 Task: Look for products in the category "Spaghetti" from Sprouts only.
Action: Mouse moved to (358, 178)
Screenshot: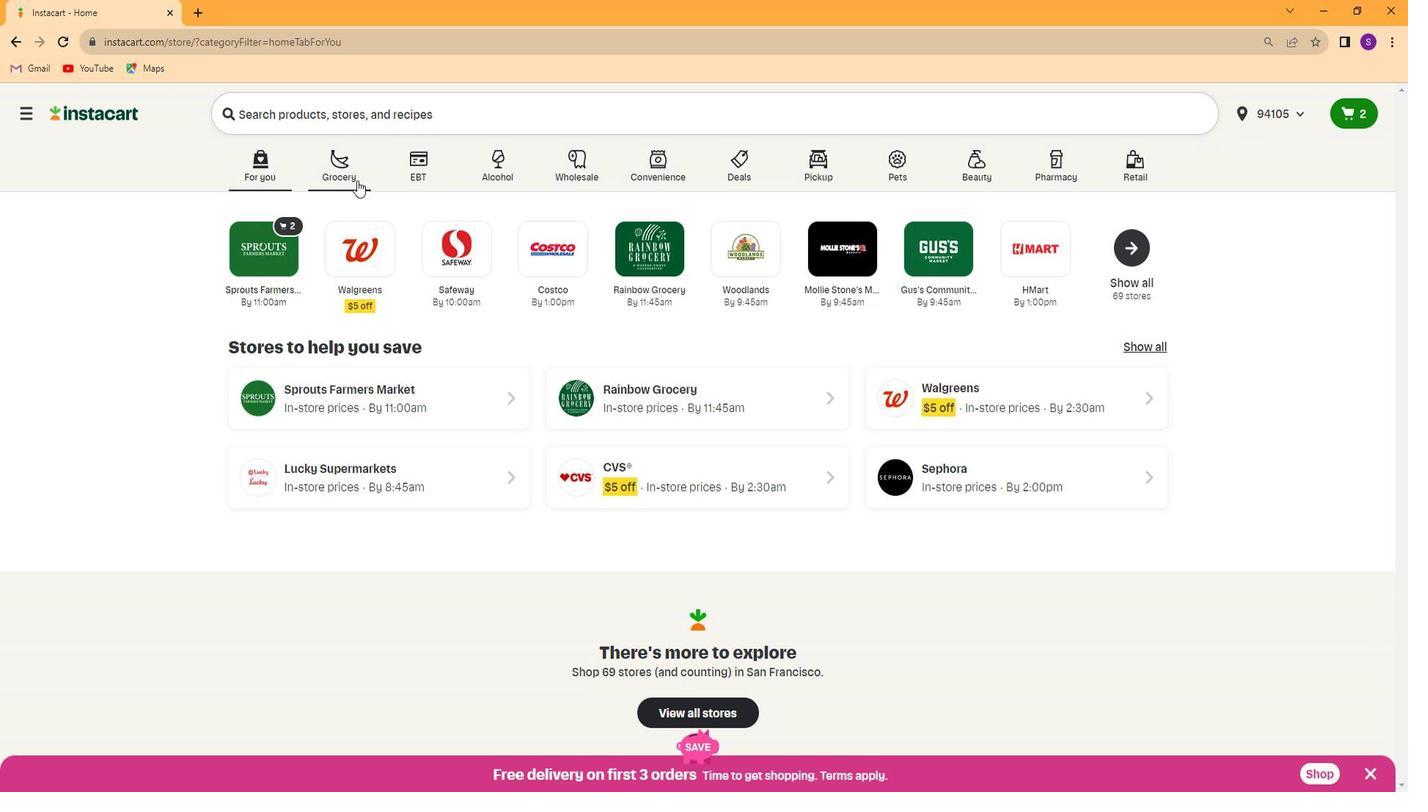 
Action: Mouse pressed left at (358, 178)
Screenshot: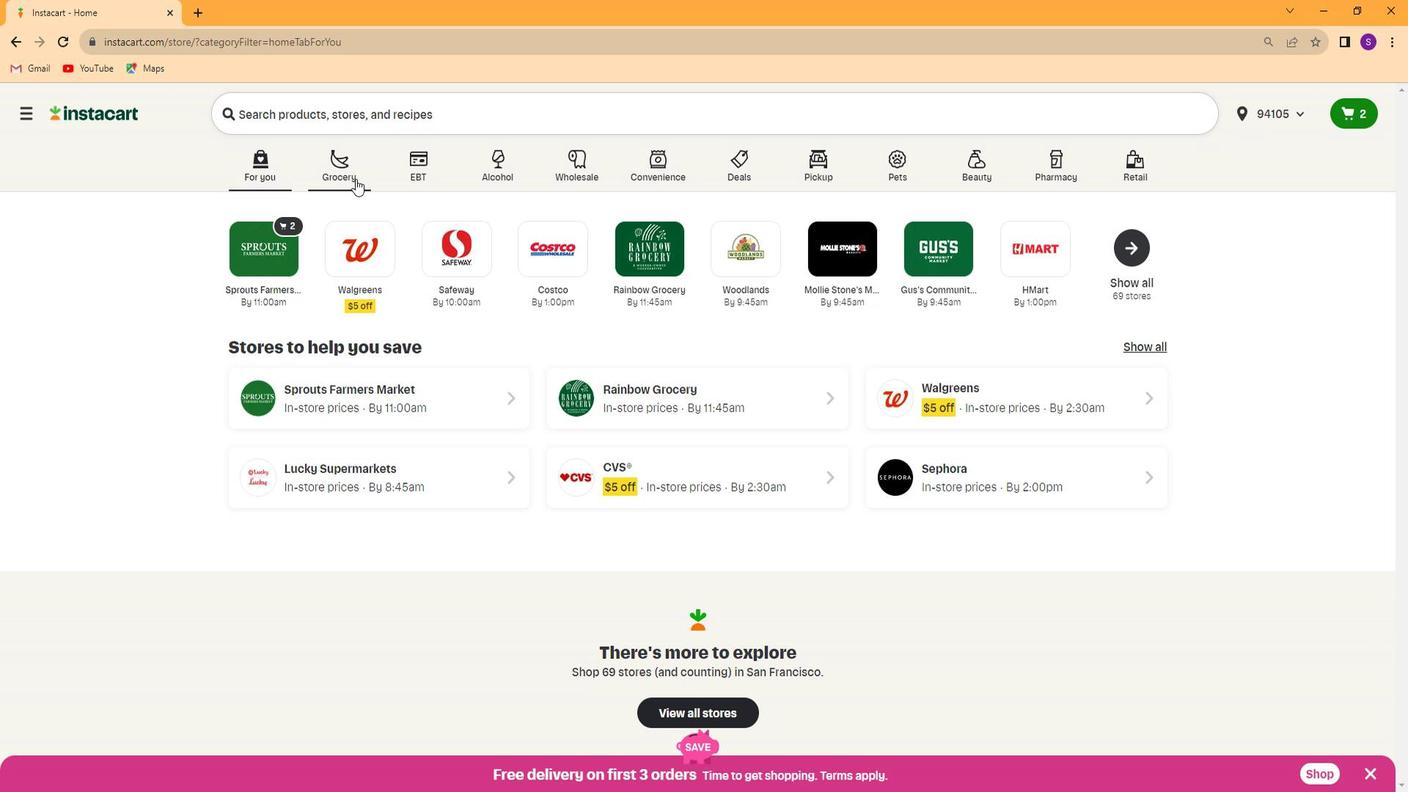 
Action: Mouse moved to (404, 245)
Screenshot: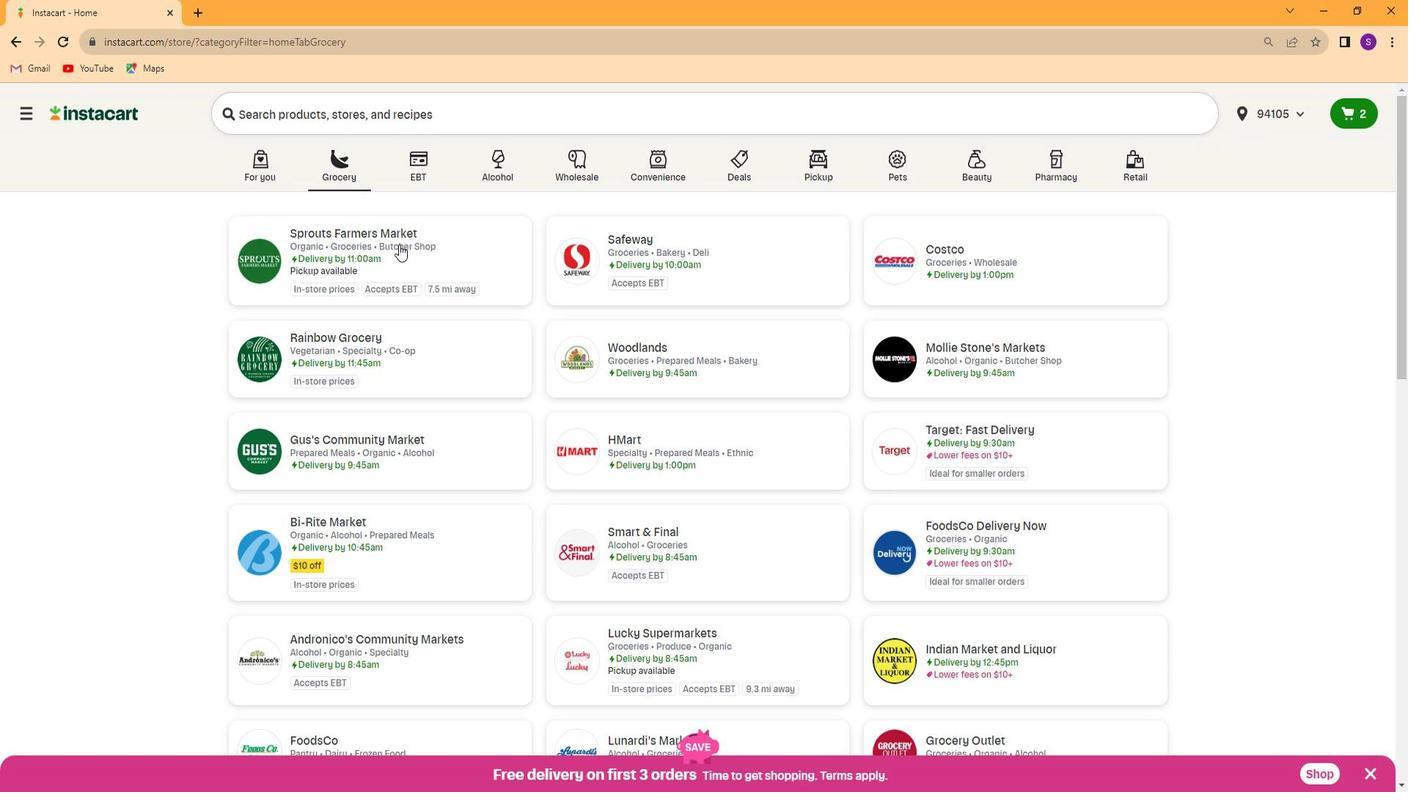
Action: Mouse pressed left at (404, 245)
Screenshot: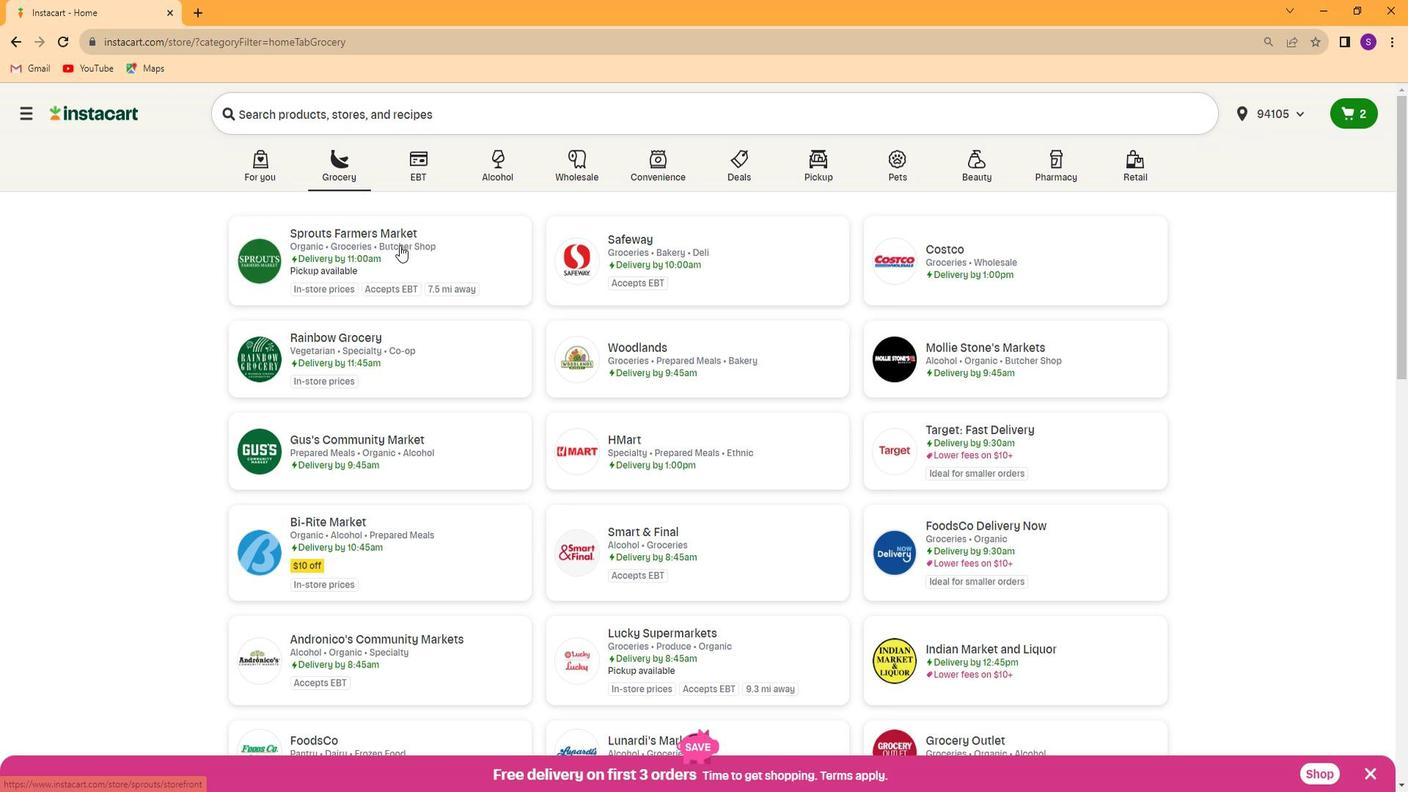 
Action: Mouse moved to (115, 512)
Screenshot: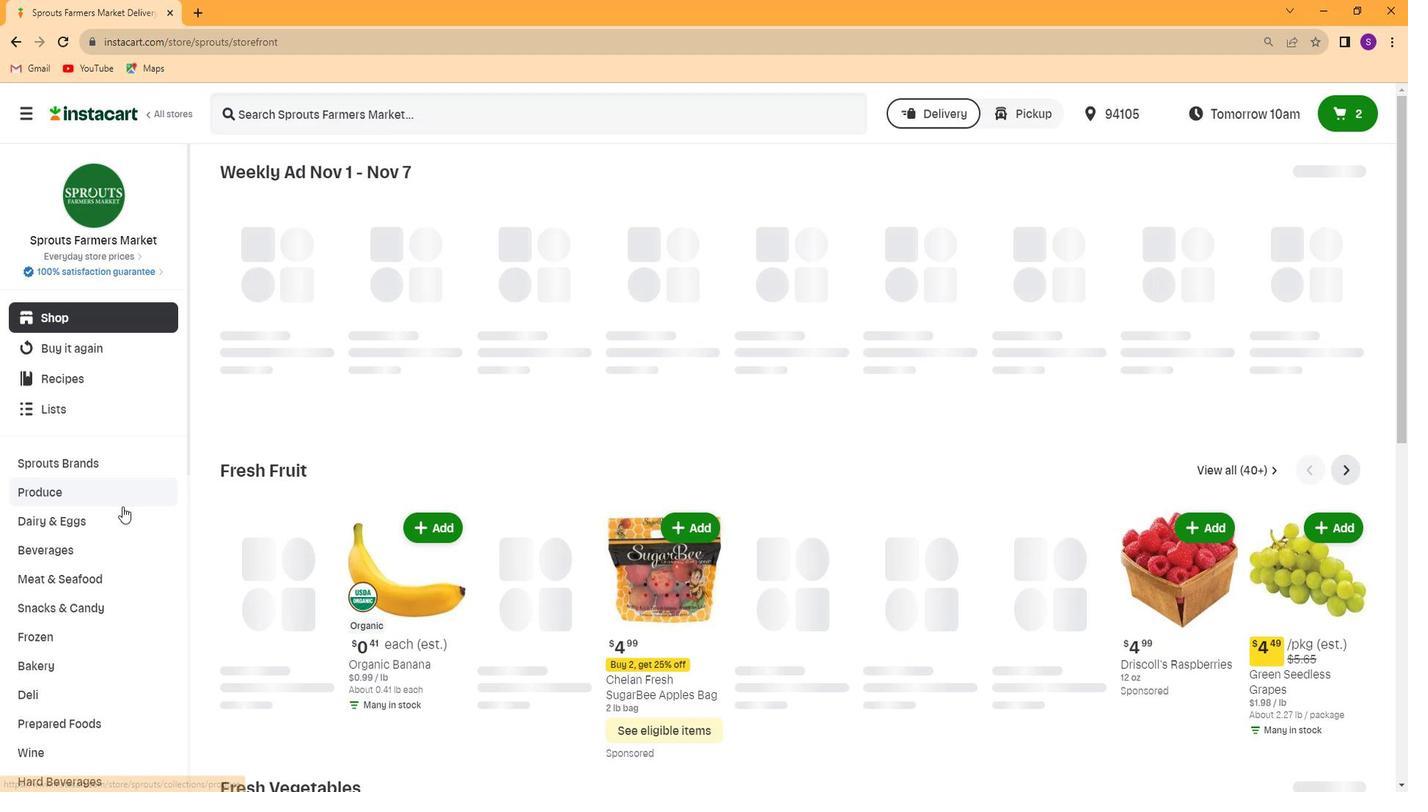 
Action: Mouse scrolled (115, 511) with delta (0, 0)
Screenshot: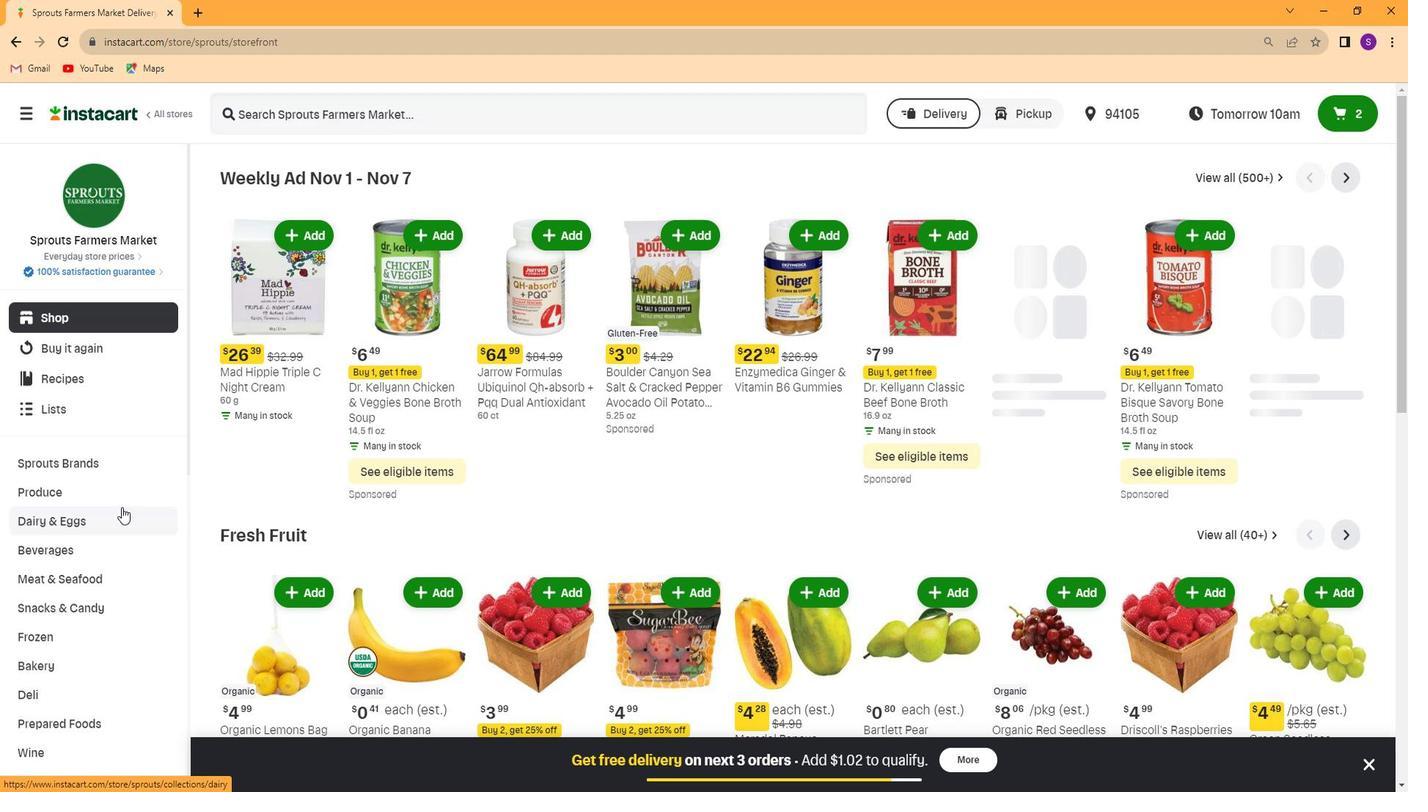 
Action: Mouse scrolled (115, 511) with delta (0, 0)
Screenshot: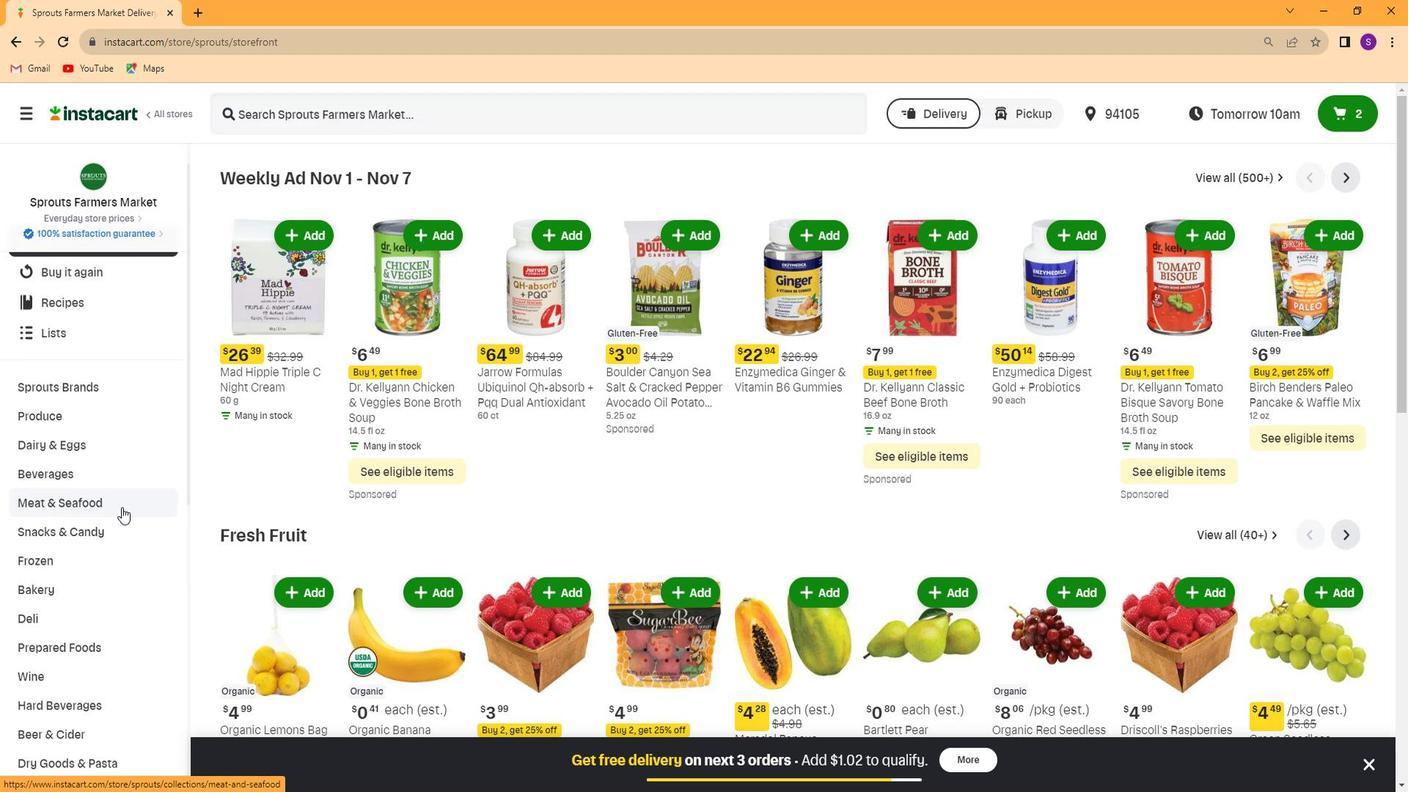 
Action: Mouse moved to (112, 688)
Screenshot: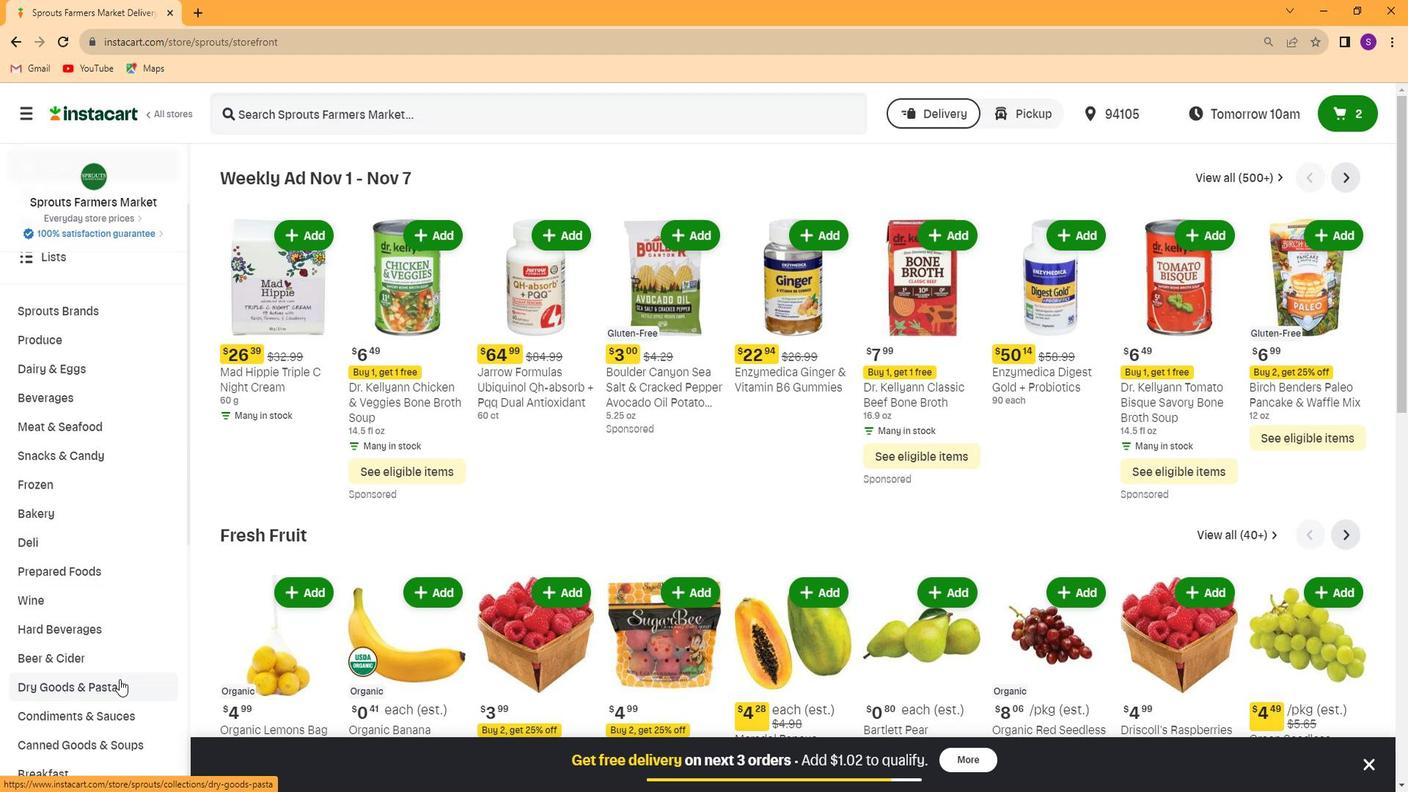 
Action: Mouse pressed left at (112, 688)
Screenshot: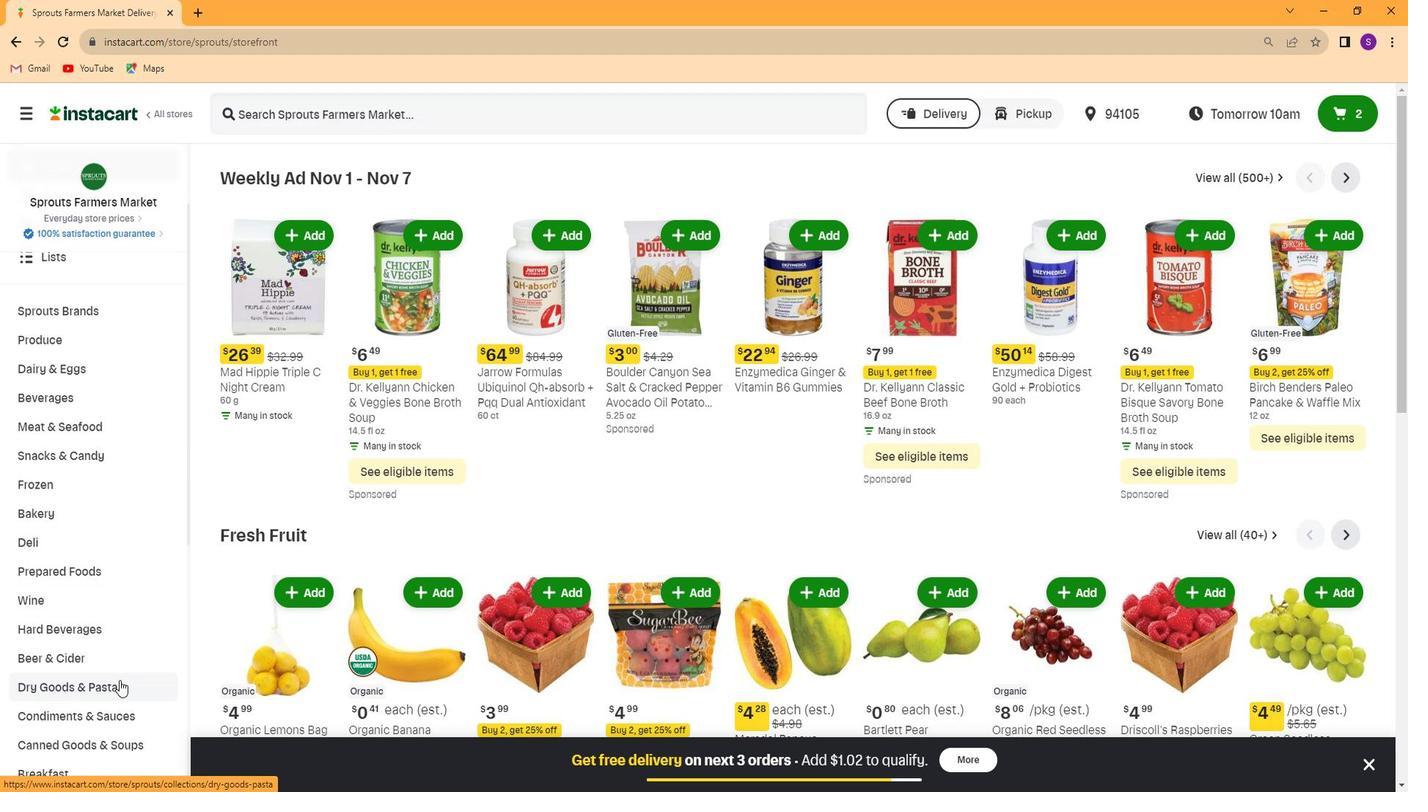 
Action: Mouse moved to (485, 410)
Screenshot: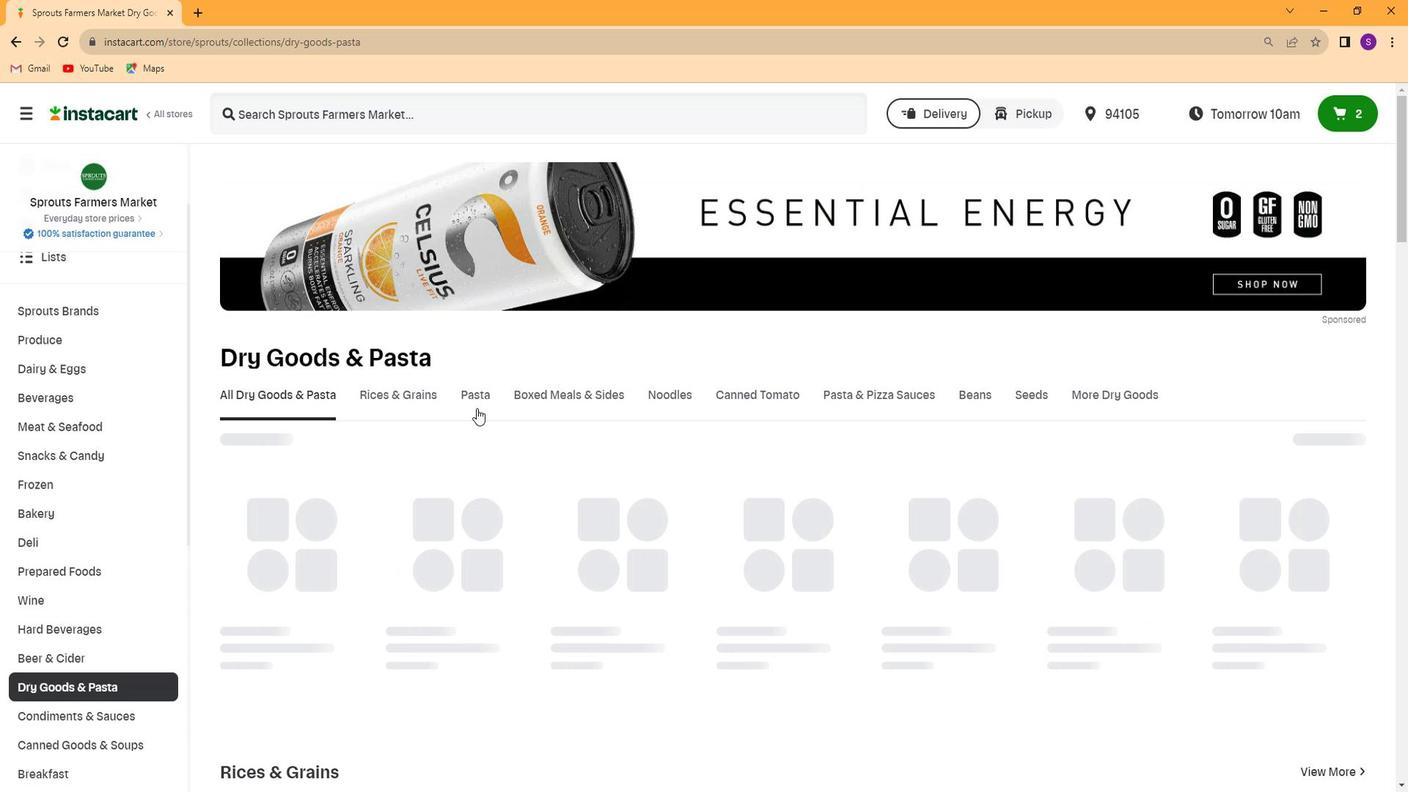 
Action: Mouse pressed left at (485, 410)
Screenshot: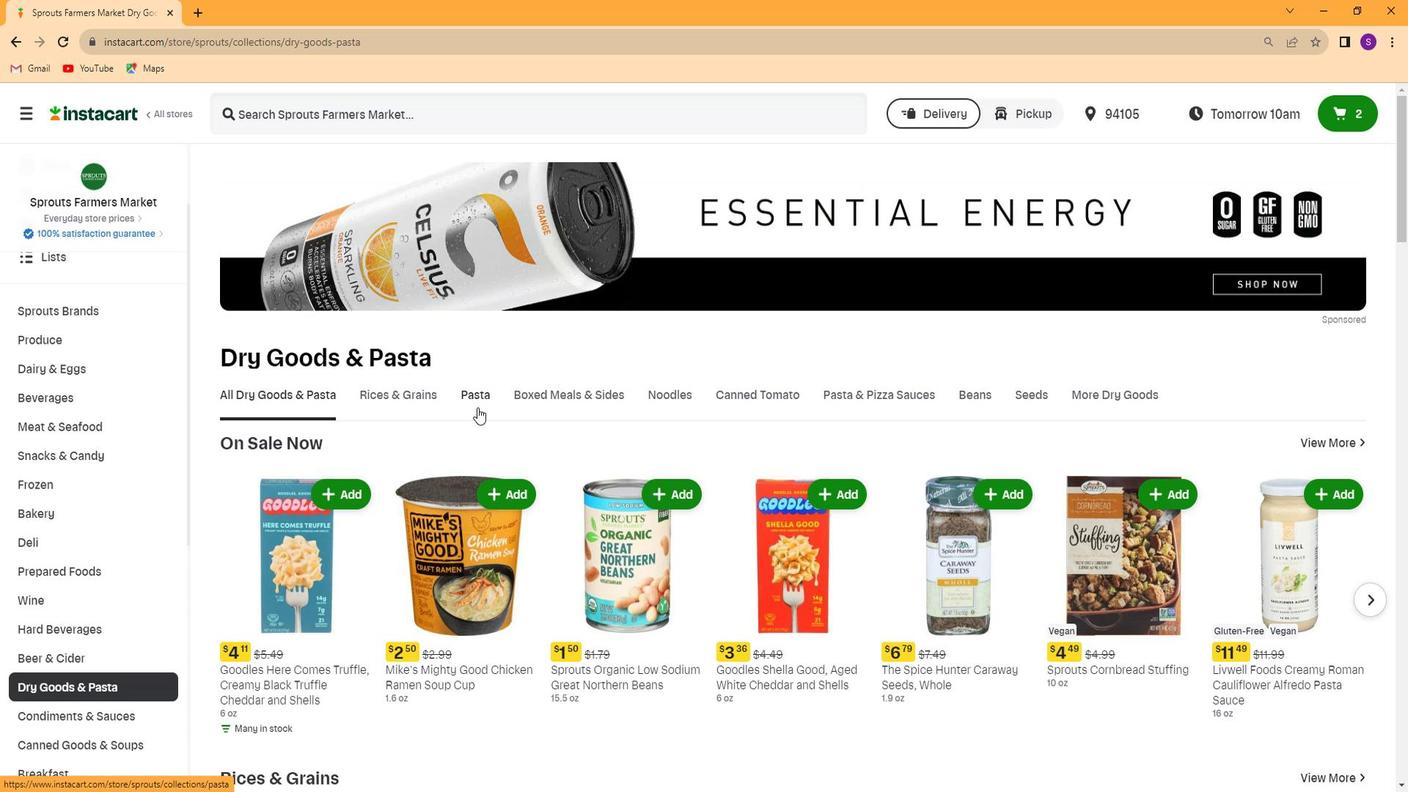 
Action: Mouse moved to (349, 462)
Screenshot: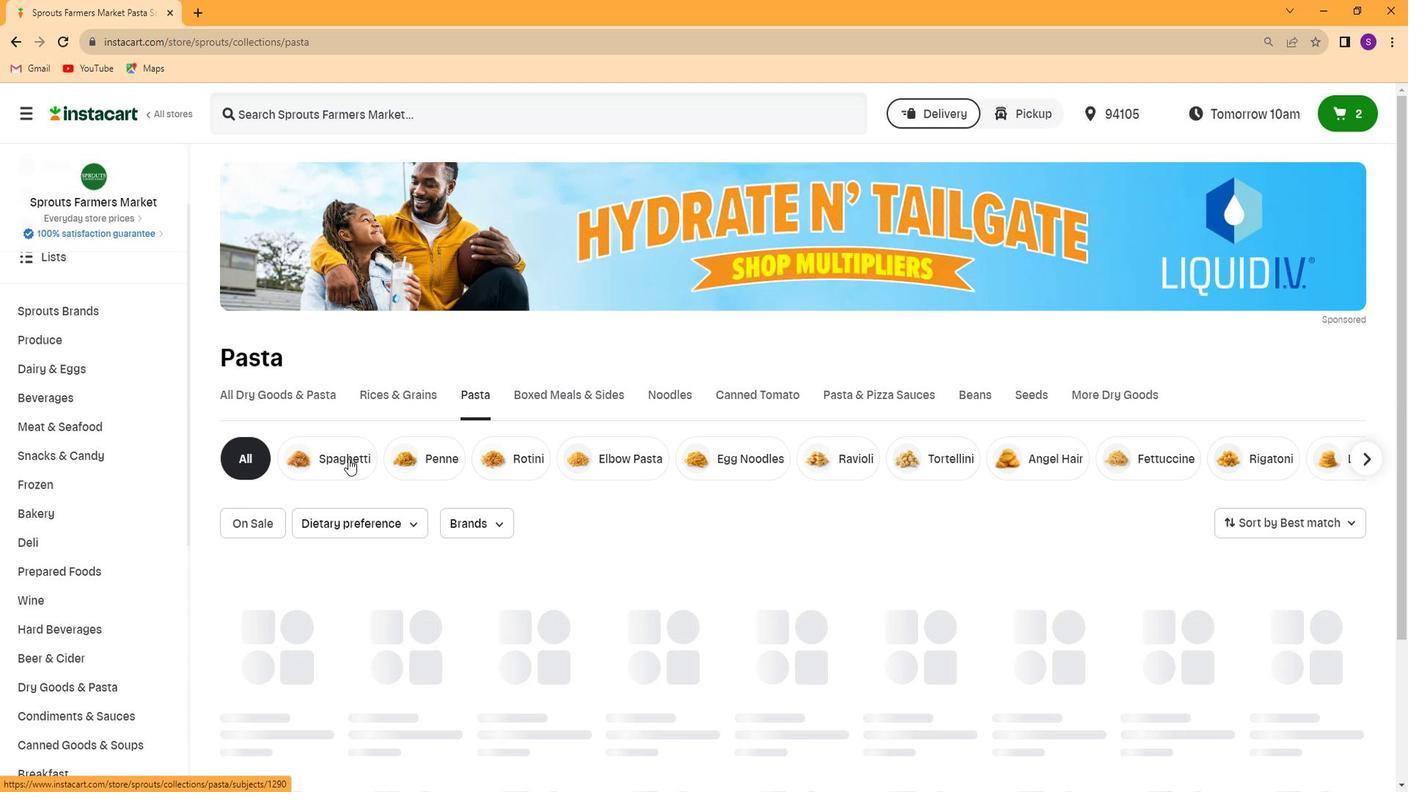
Action: Mouse pressed left at (349, 462)
Screenshot: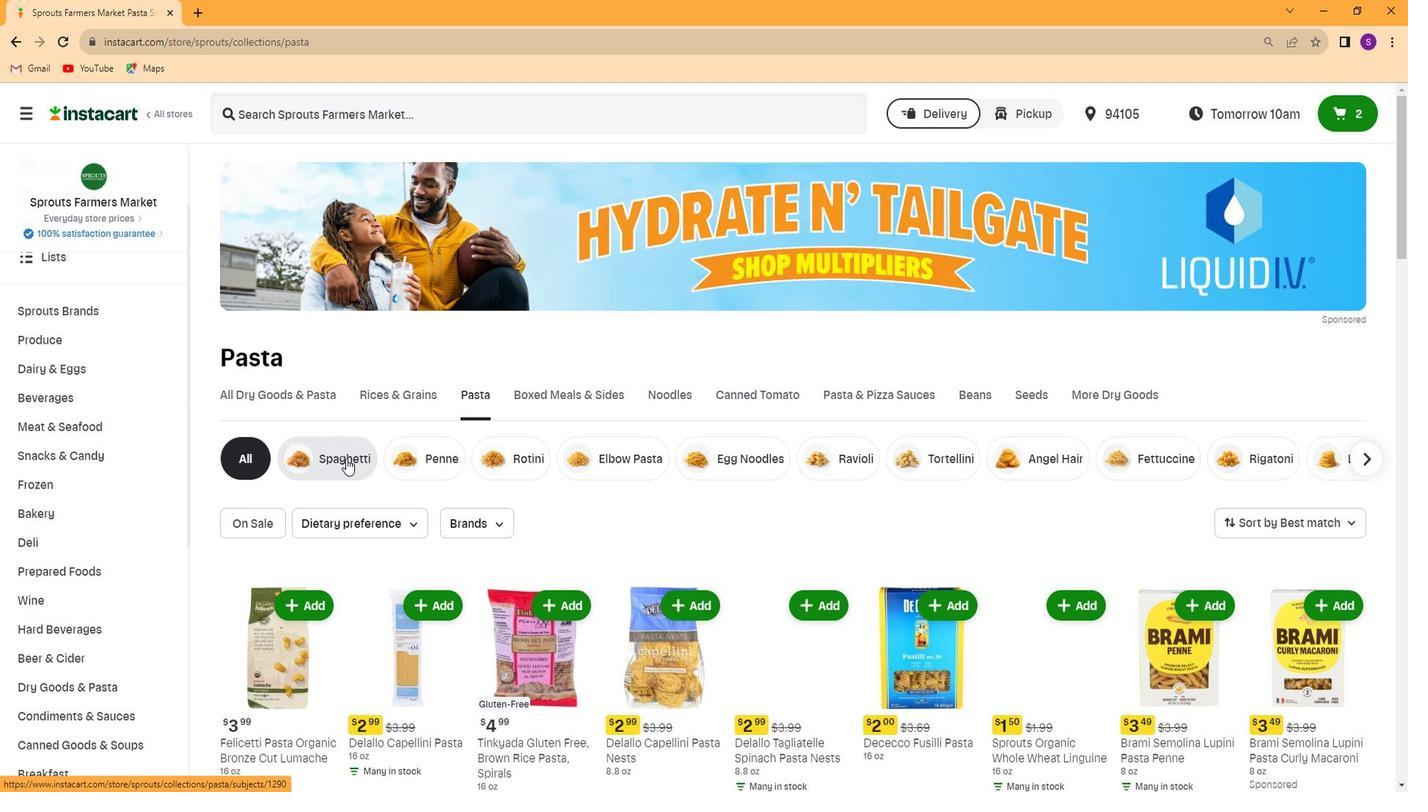 
Action: Mouse moved to (499, 530)
Screenshot: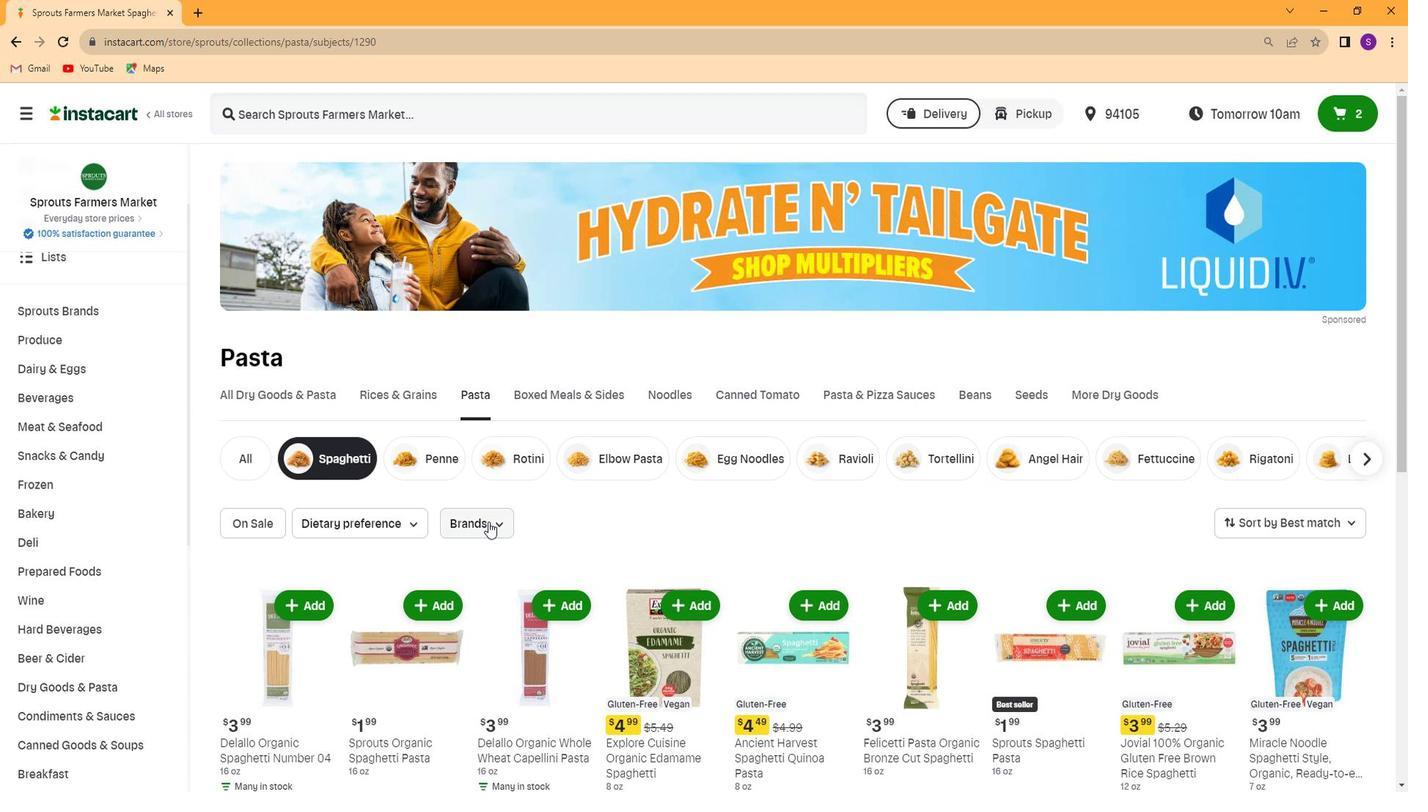 
Action: Mouse pressed left at (499, 530)
Screenshot: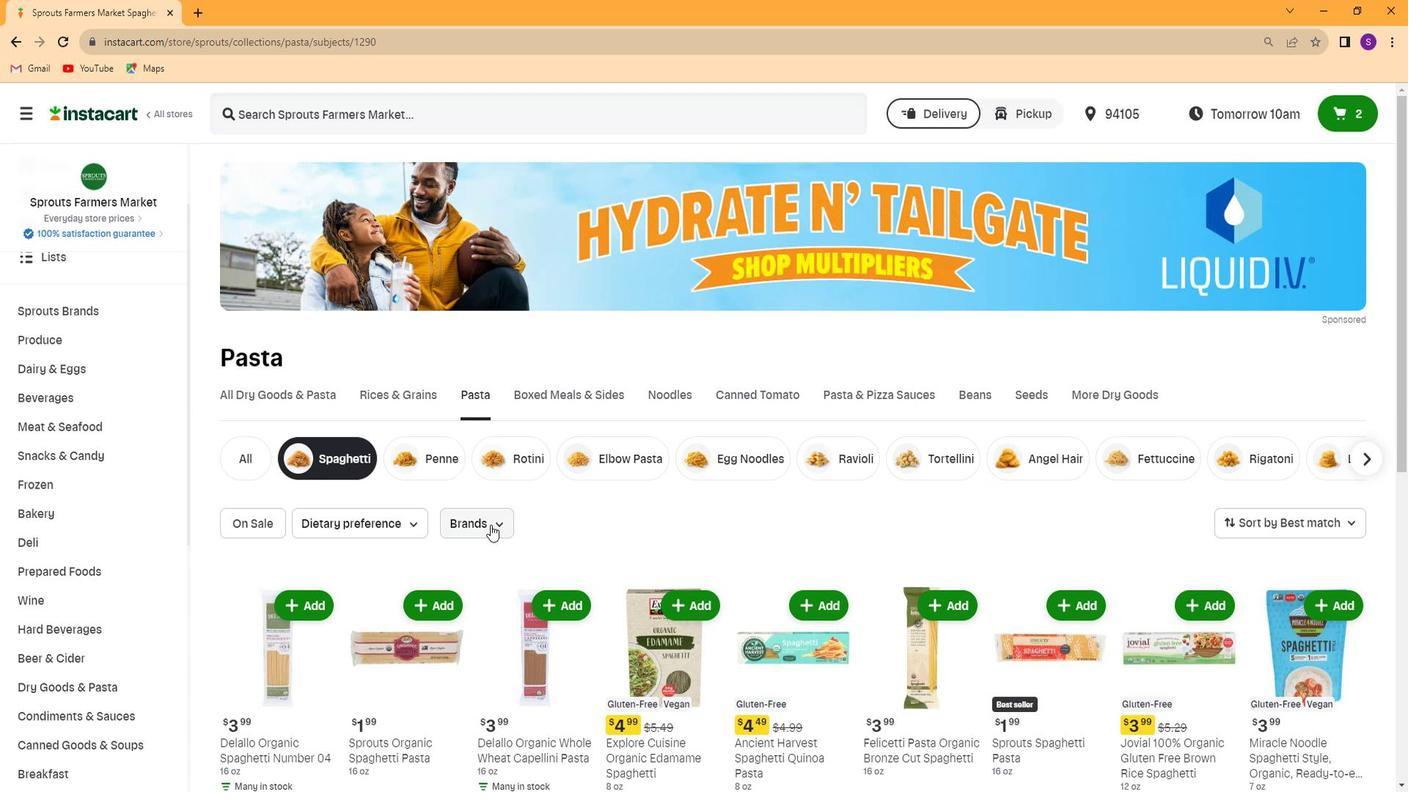 
Action: Mouse moved to (533, 649)
Screenshot: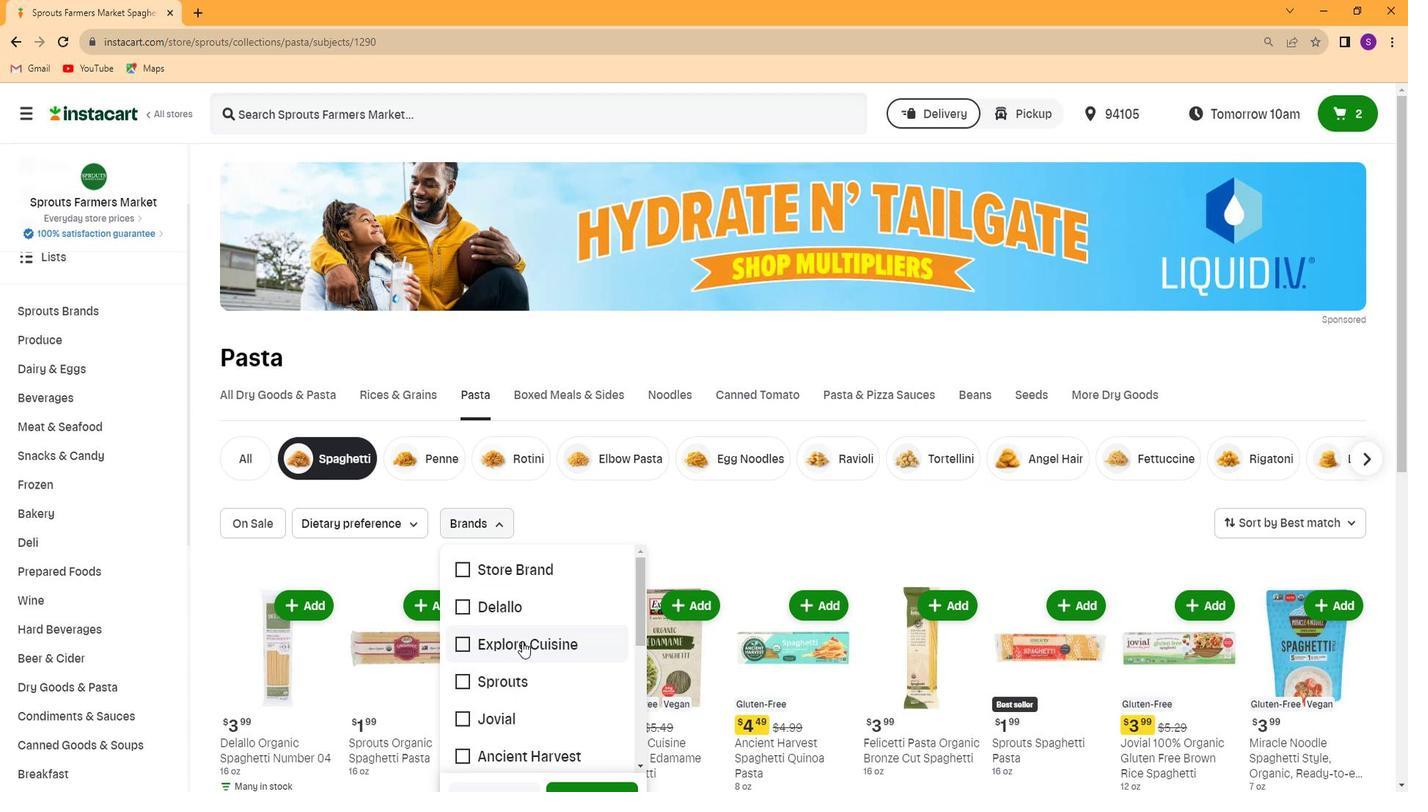 
Action: Mouse scrolled (533, 648) with delta (0, 0)
Screenshot: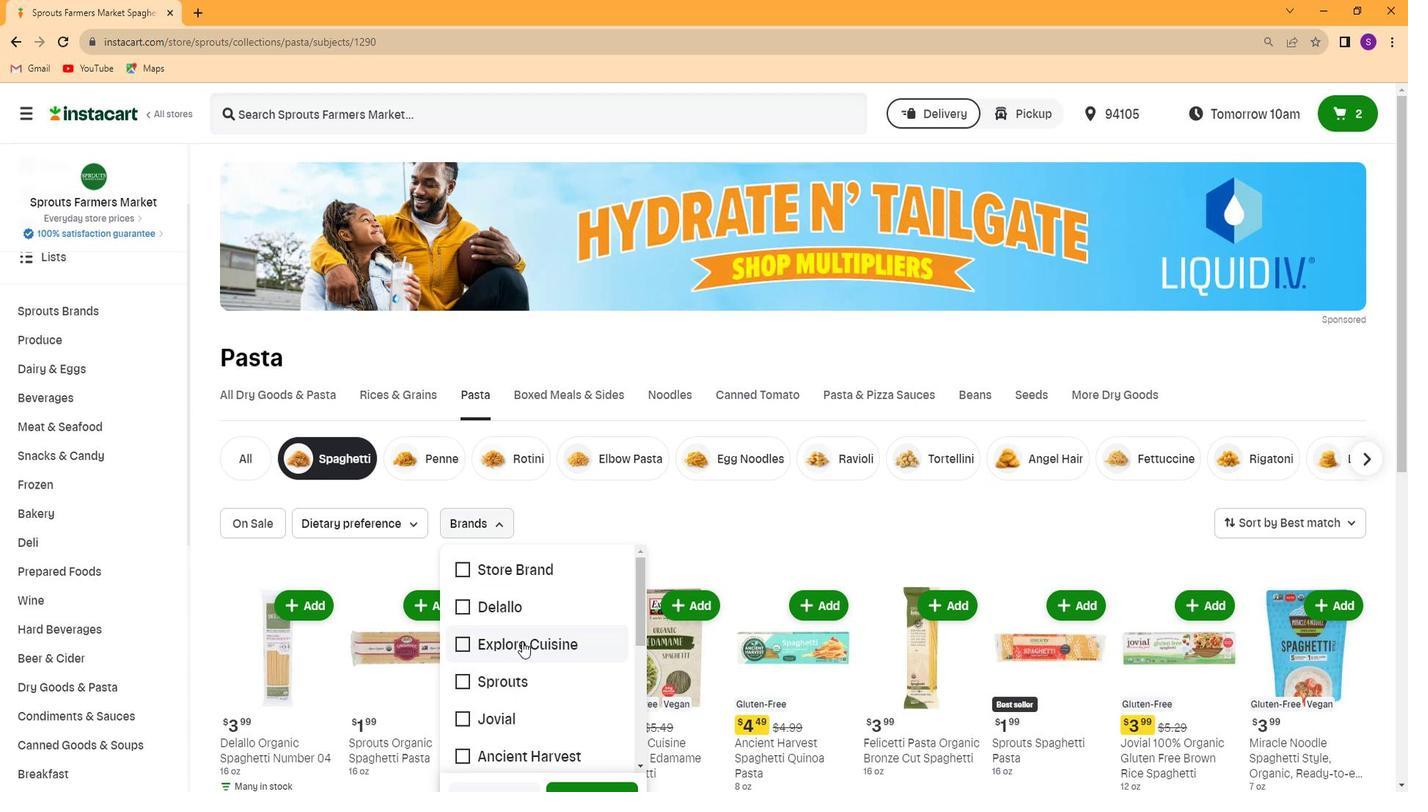 
Action: Mouse moved to (533, 651)
Screenshot: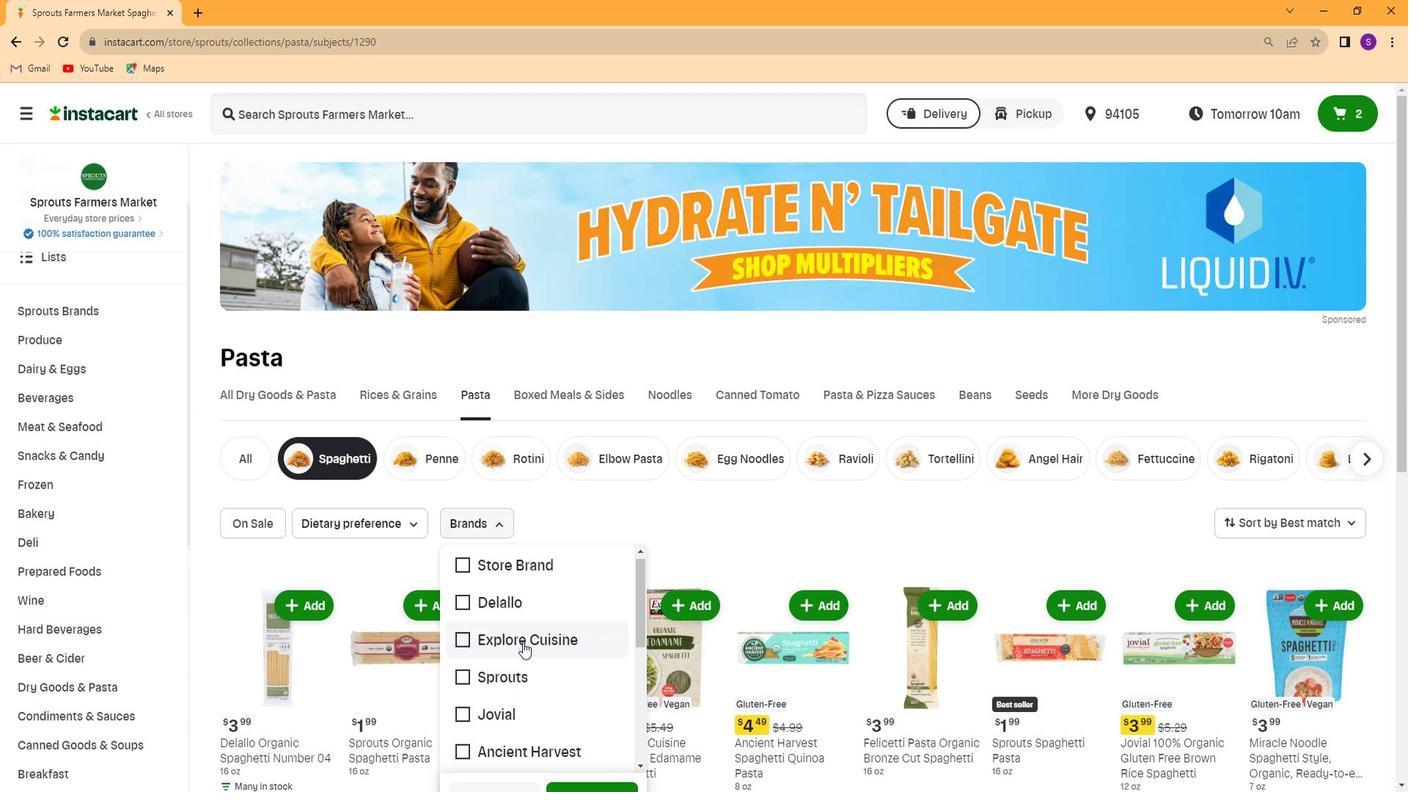 
Action: Mouse scrolled (533, 649) with delta (0, -1)
Screenshot: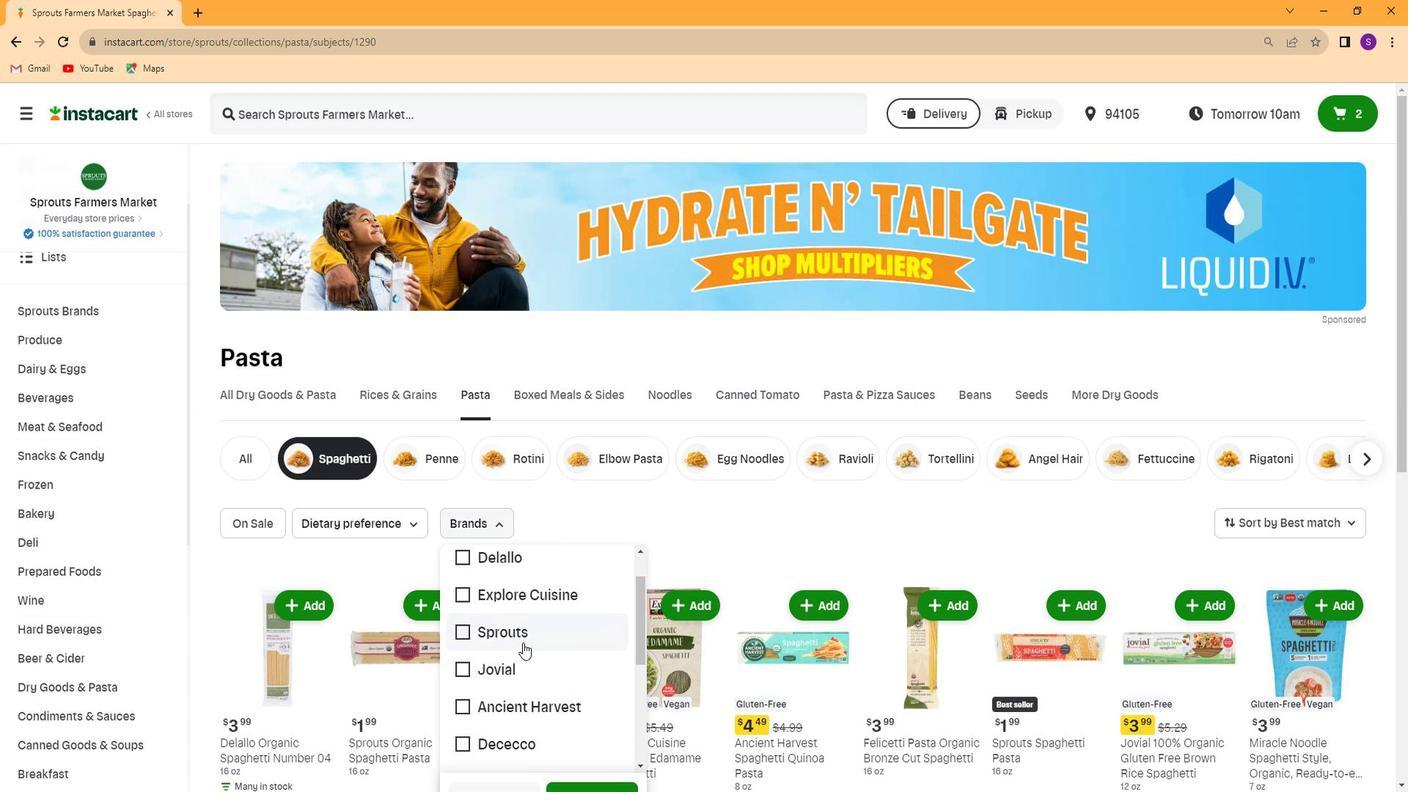 
Action: Mouse scrolled (533, 649) with delta (0, -1)
Screenshot: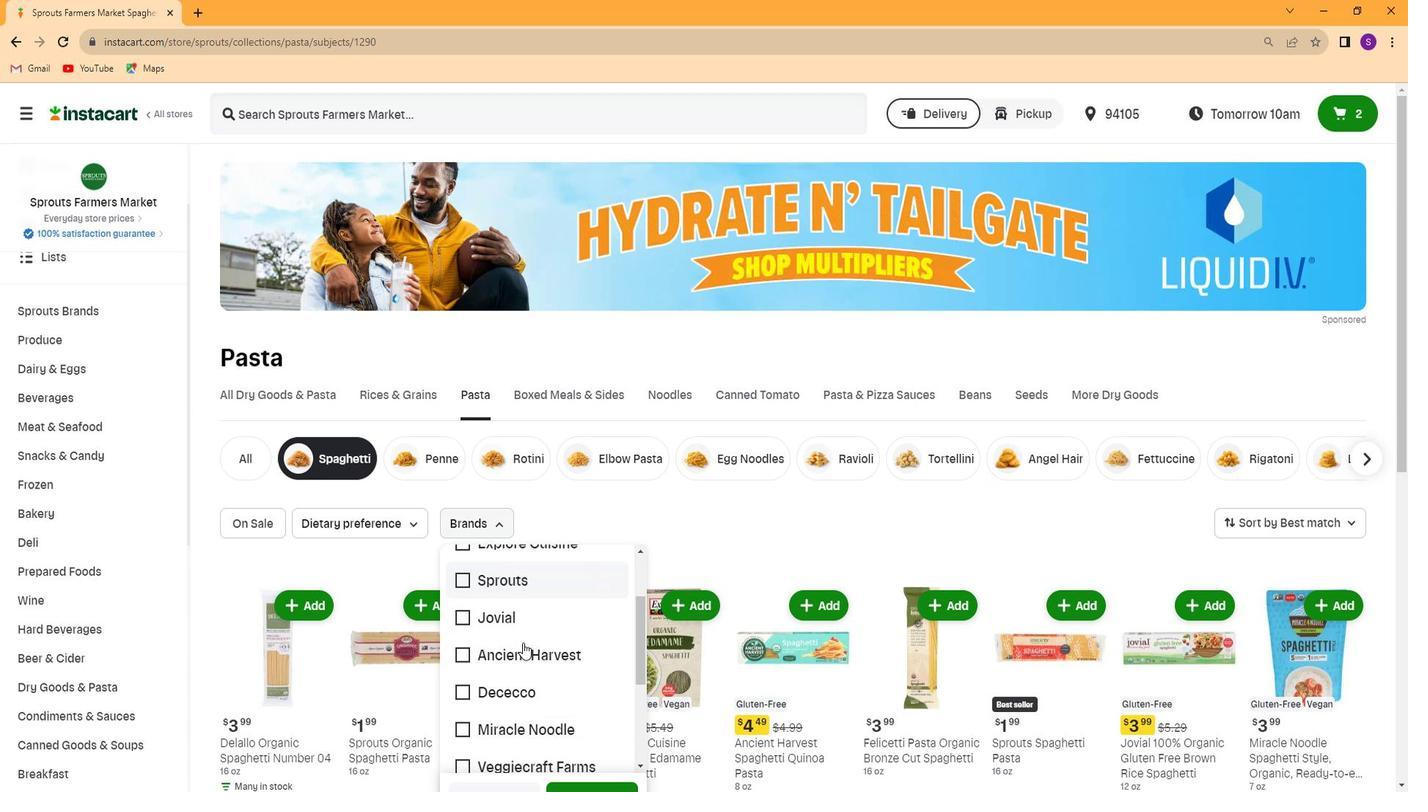 
Action: Mouse moved to (536, 668)
Screenshot: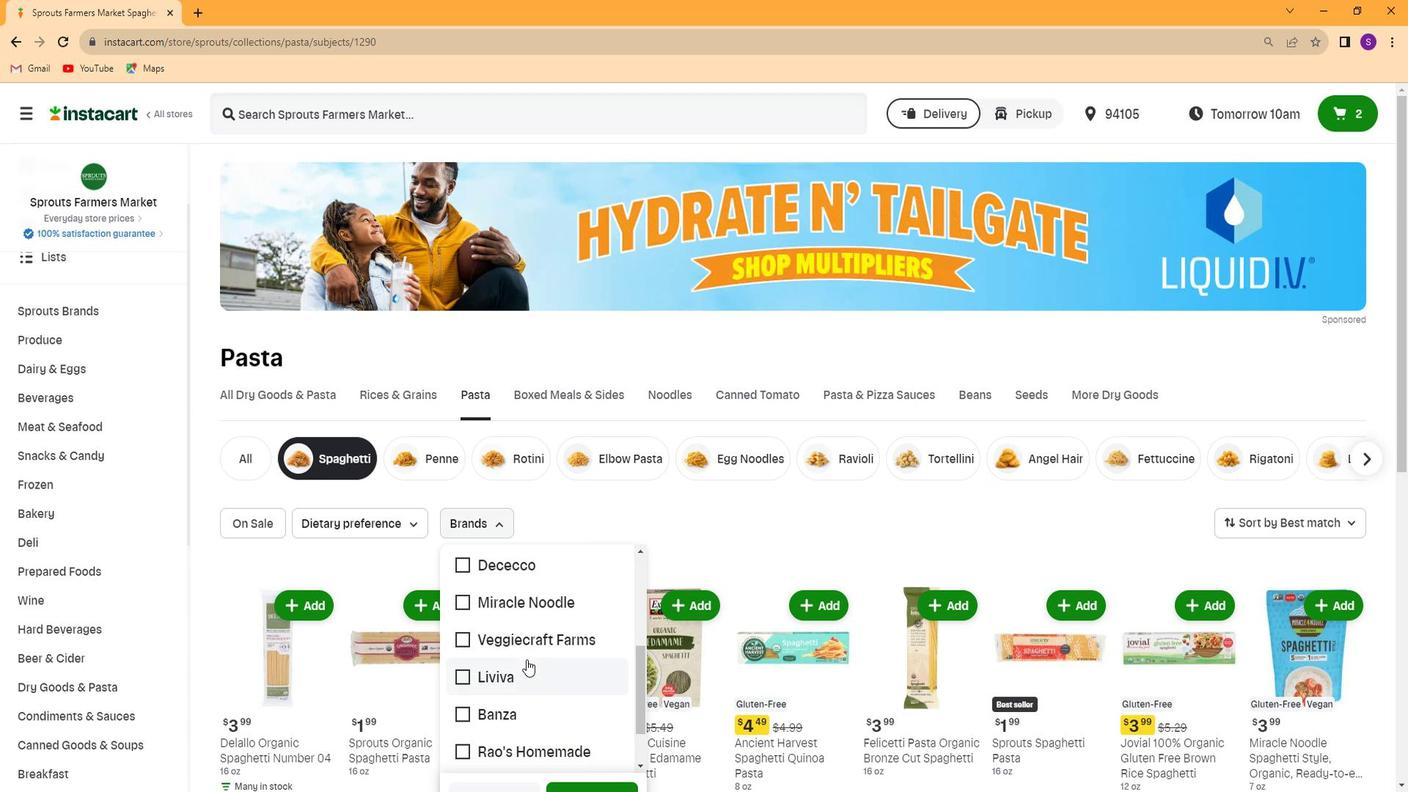 
Action: Mouse scrolled (536, 669) with delta (0, 0)
Screenshot: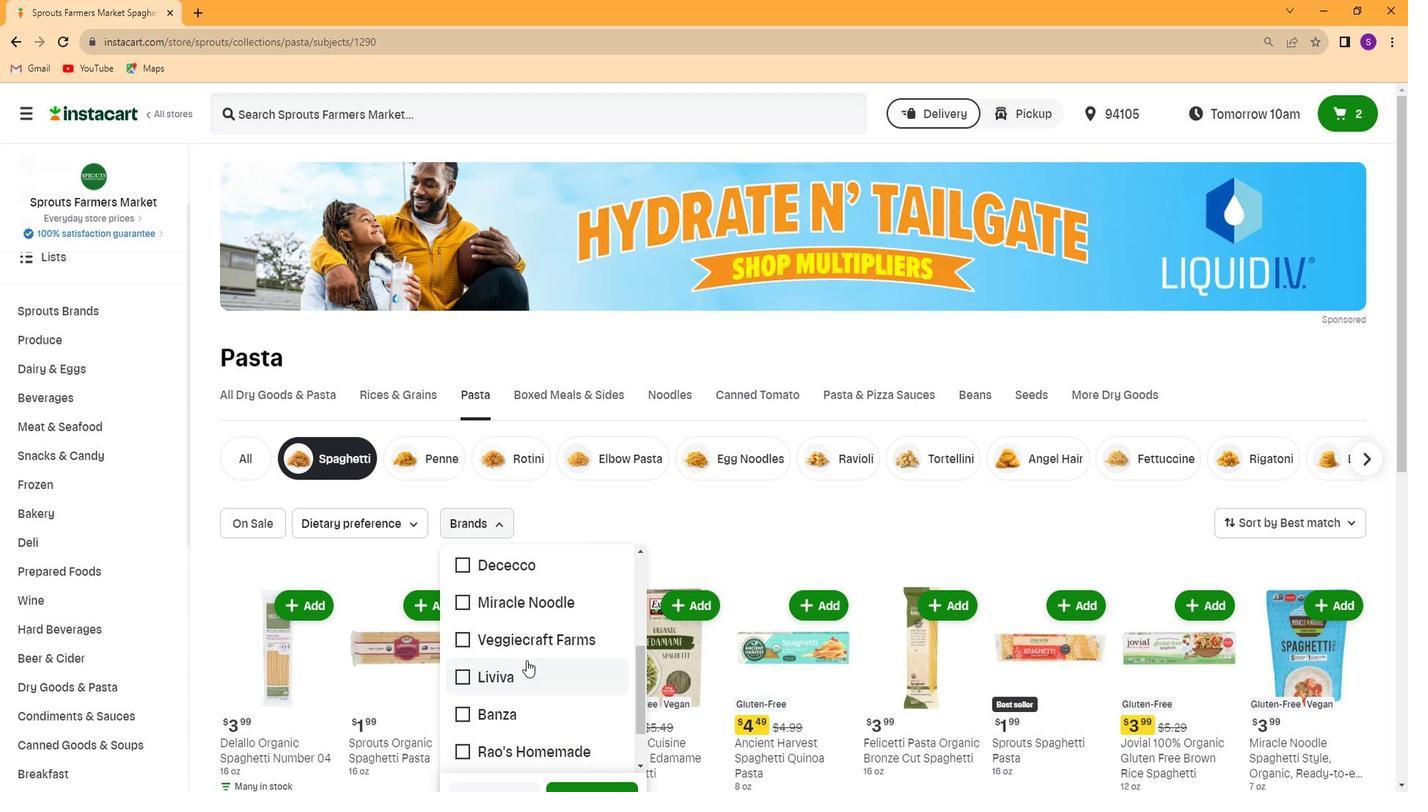 
Action: Mouse scrolled (536, 669) with delta (0, 0)
Screenshot: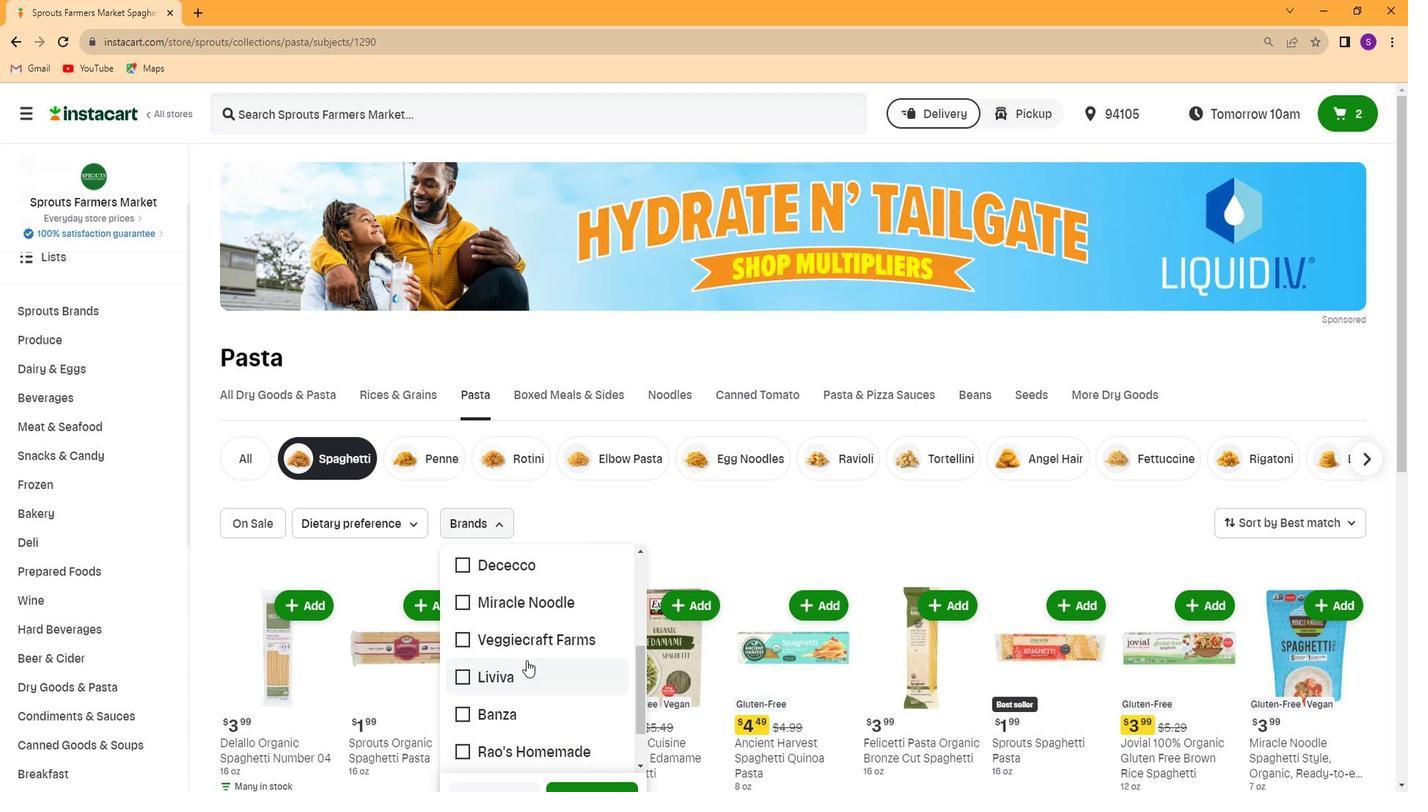 
Action: Mouse scrolled (536, 669) with delta (0, 0)
Screenshot: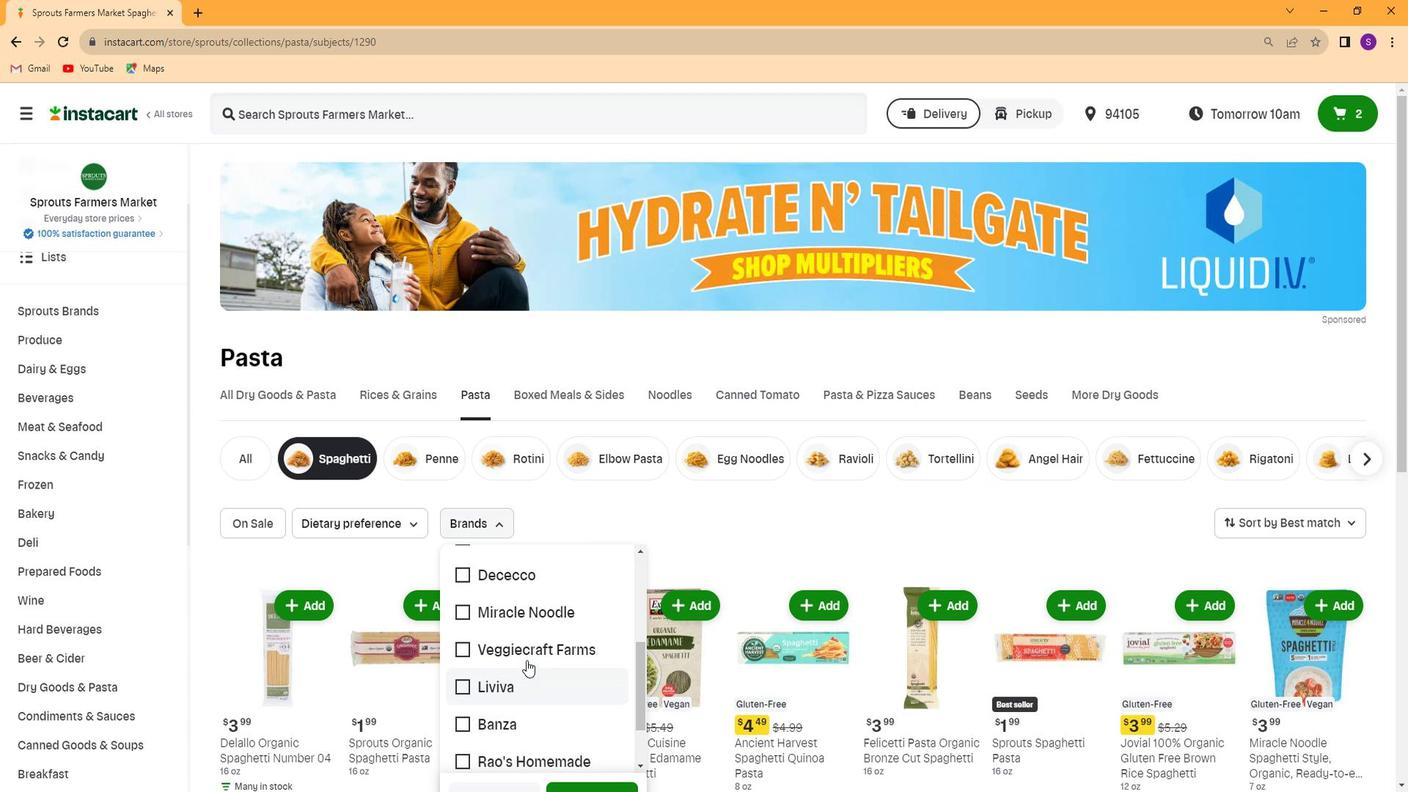 
Action: Mouse moved to (519, 701)
Screenshot: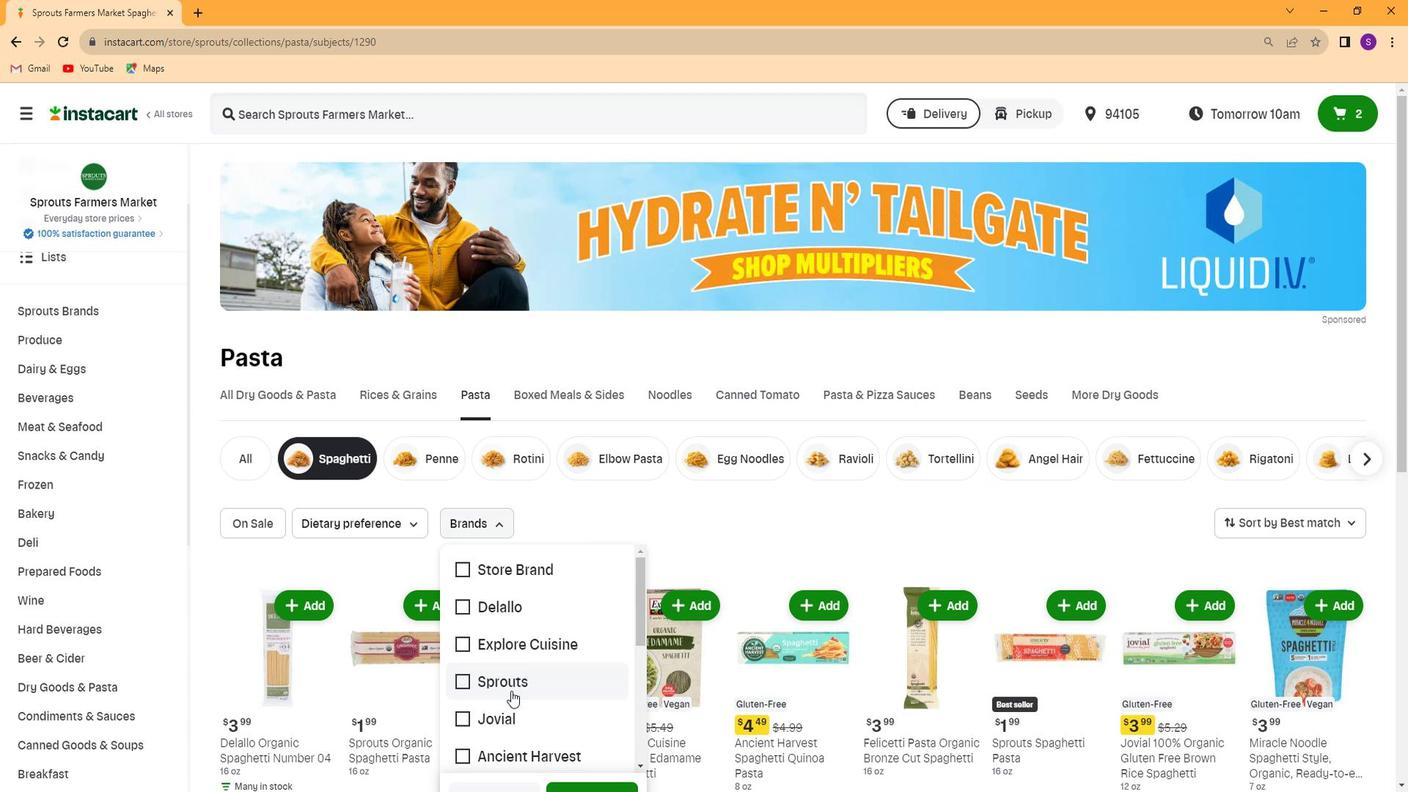 
Action: Mouse pressed left at (519, 701)
Screenshot: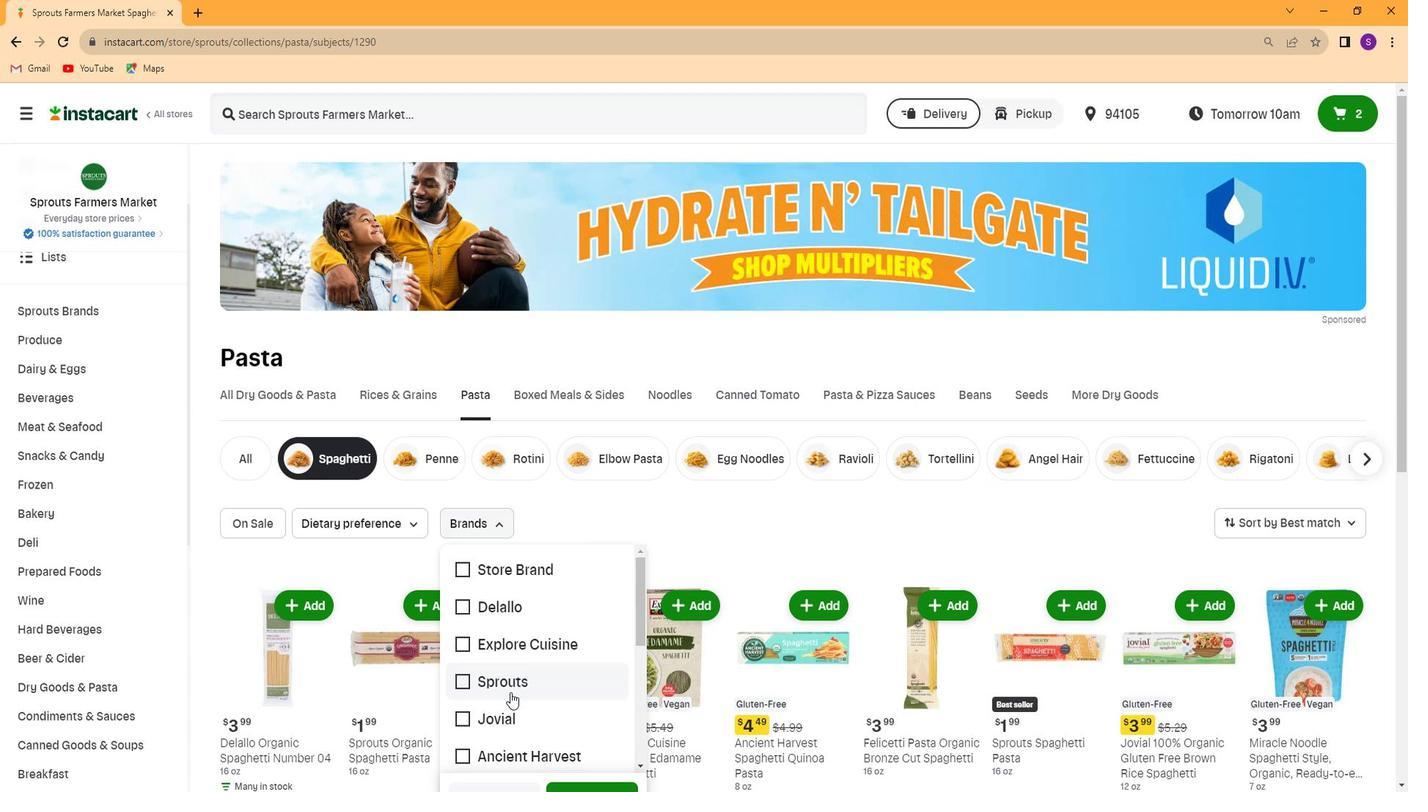 
Action: Mouse moved to (609, 768)
Screenshot: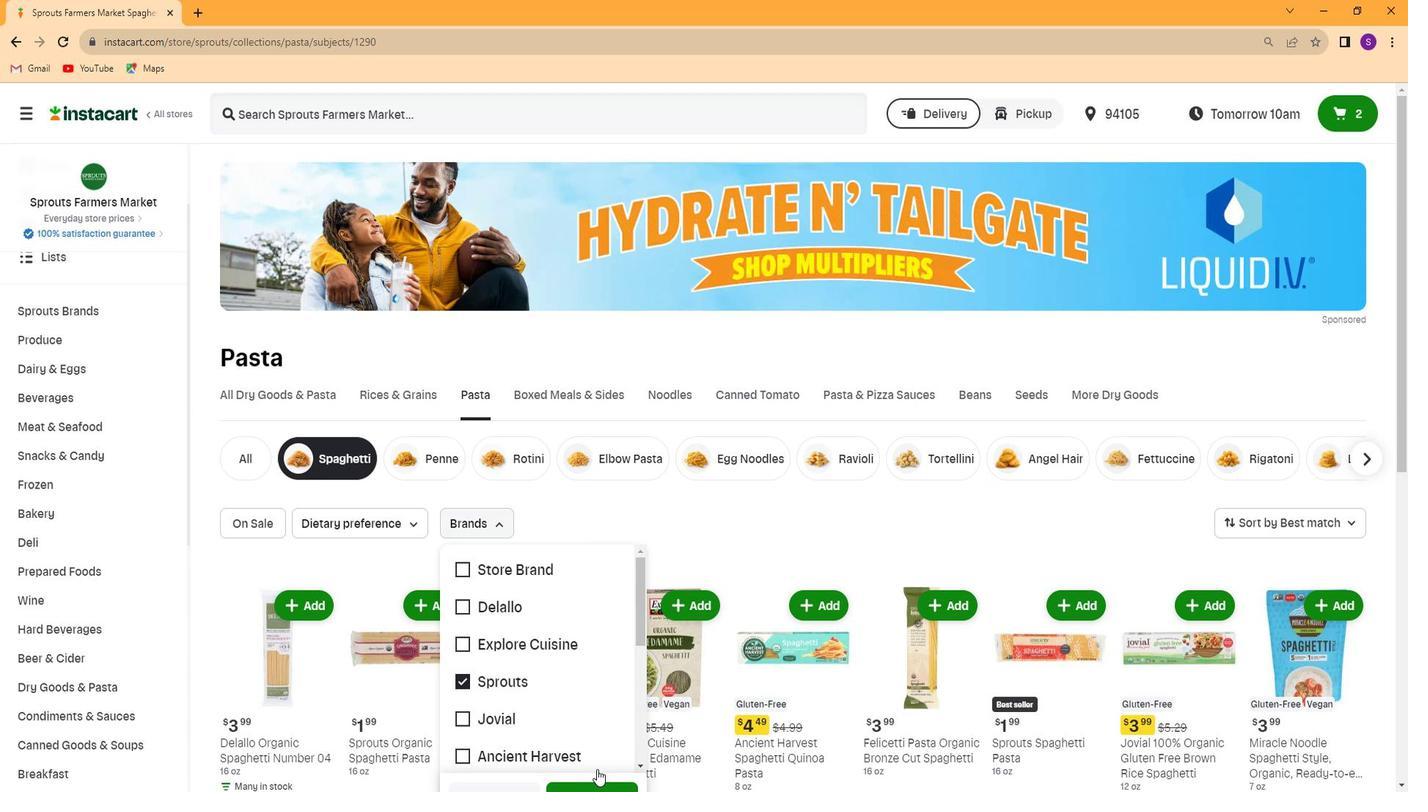 
Action: Mouse scrolled (609, 767) with delta (0, 0)
Screenshot: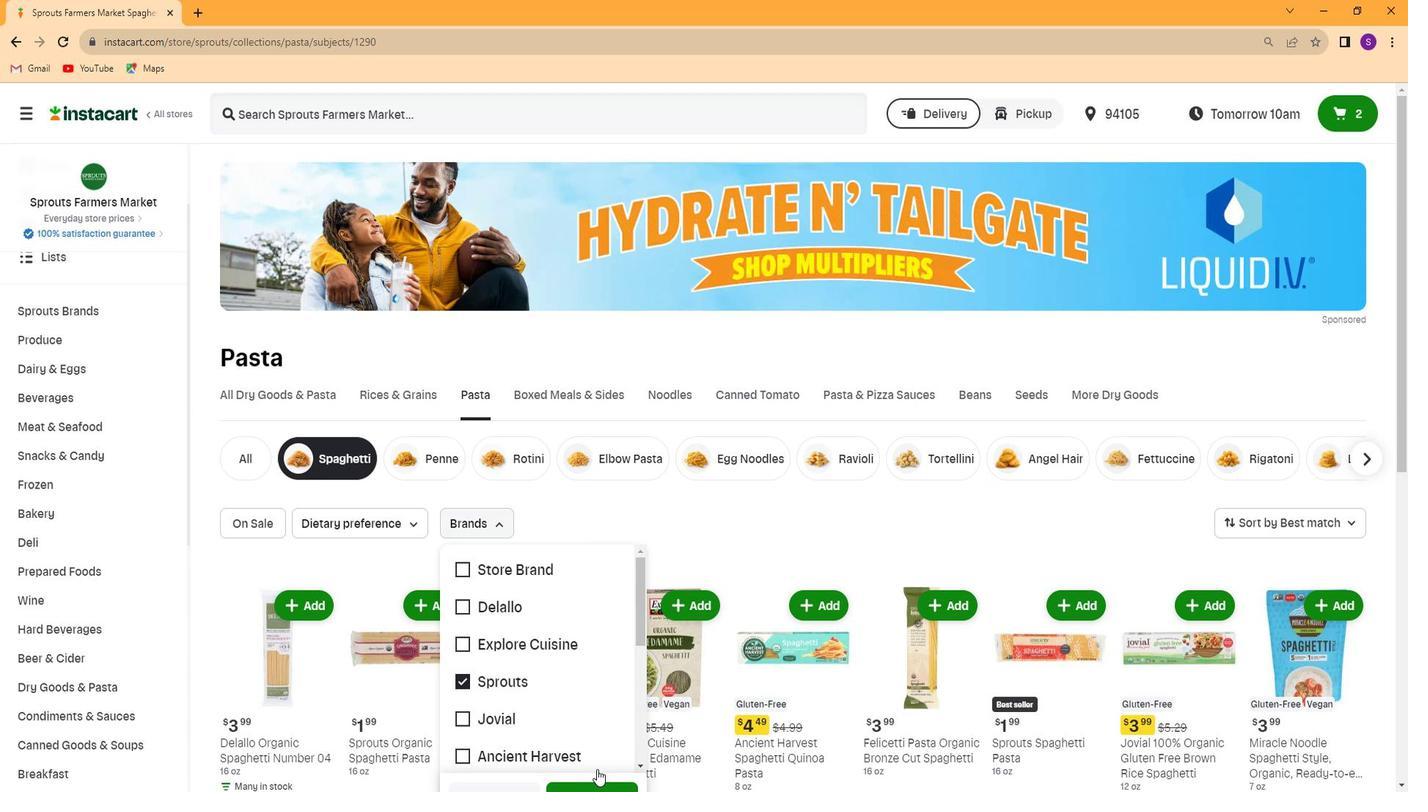
Action: Mouse moved to (607, 734)
Screenshot: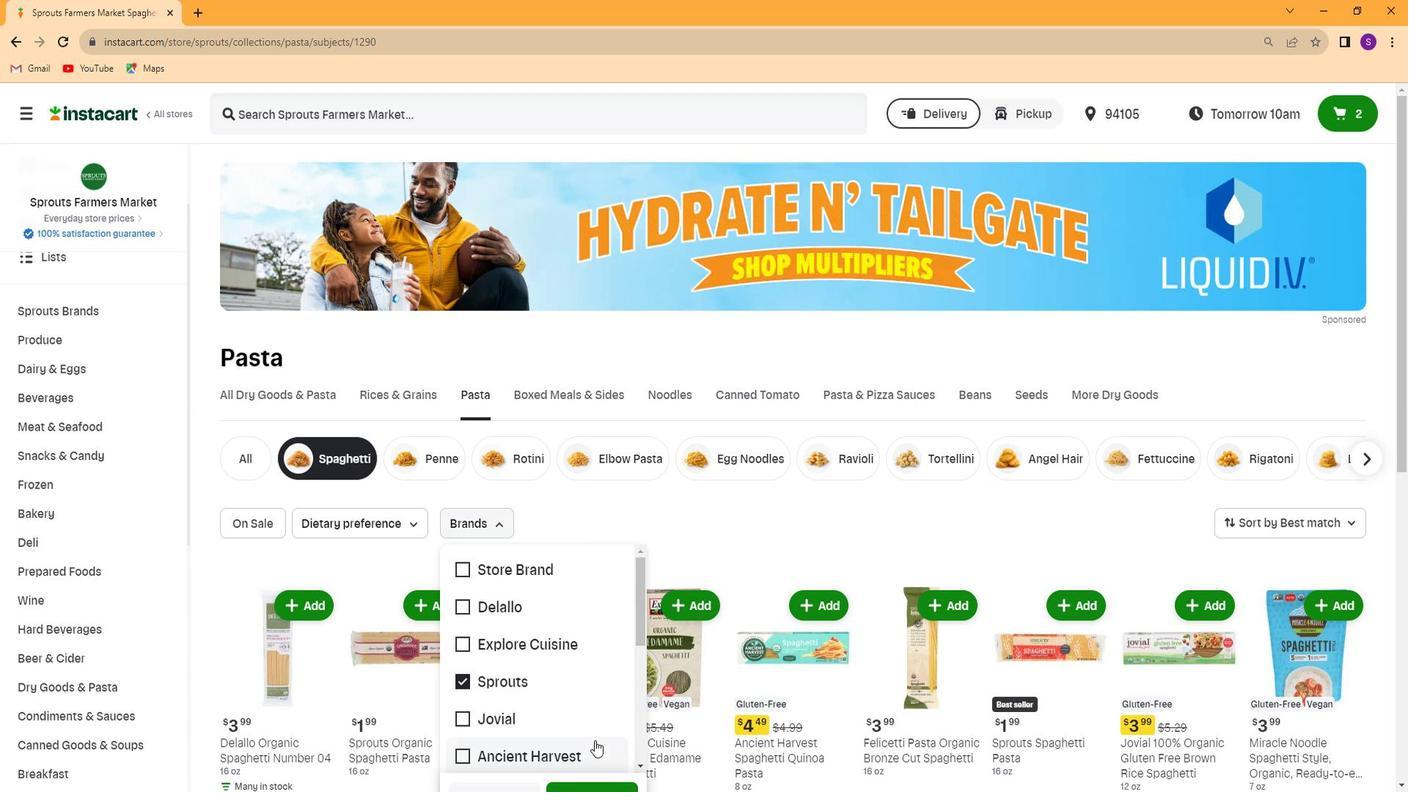 
Action: Mouse scrolled (607, 734) with delta (0, 0)
Screenshot: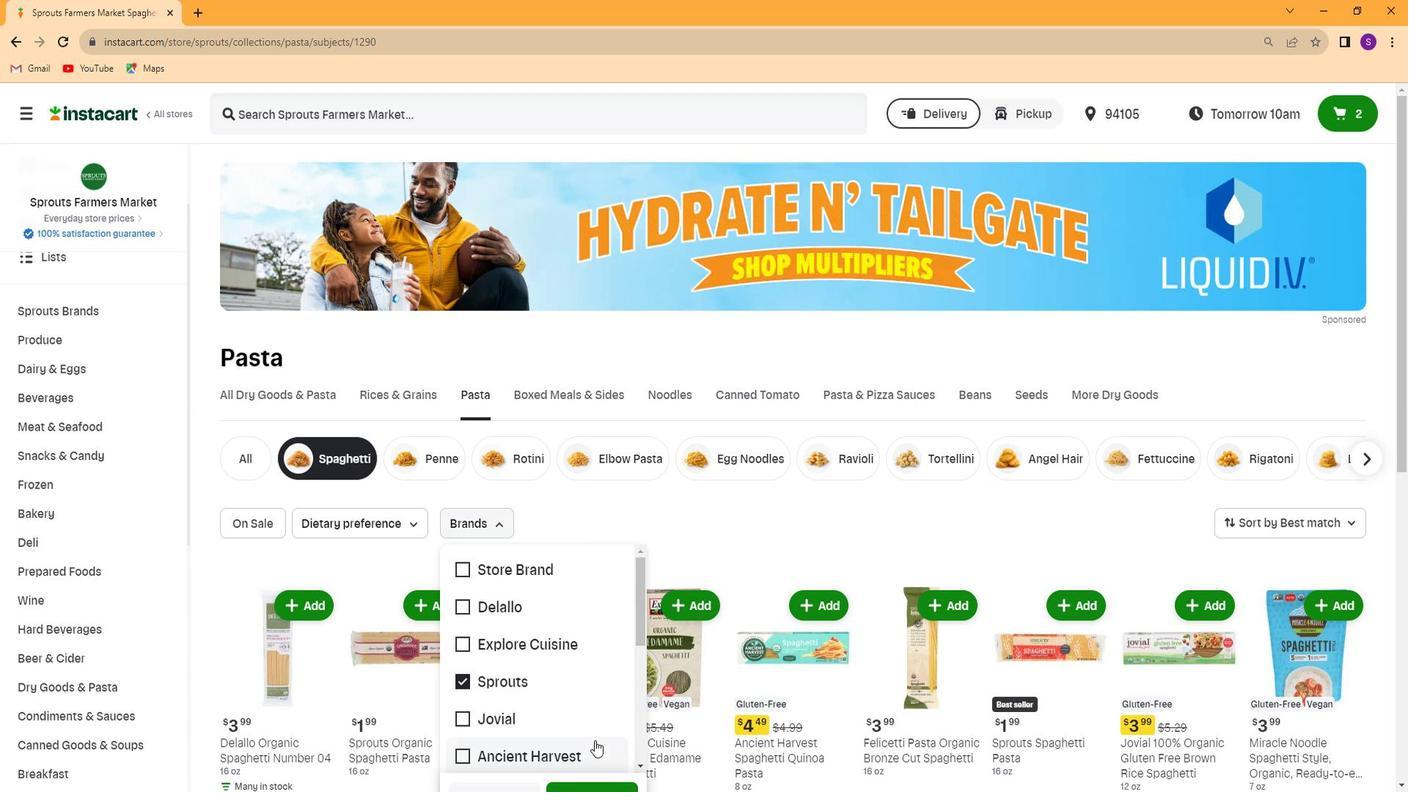 
Action: Mouse moved to (605, 709)
Screenshot: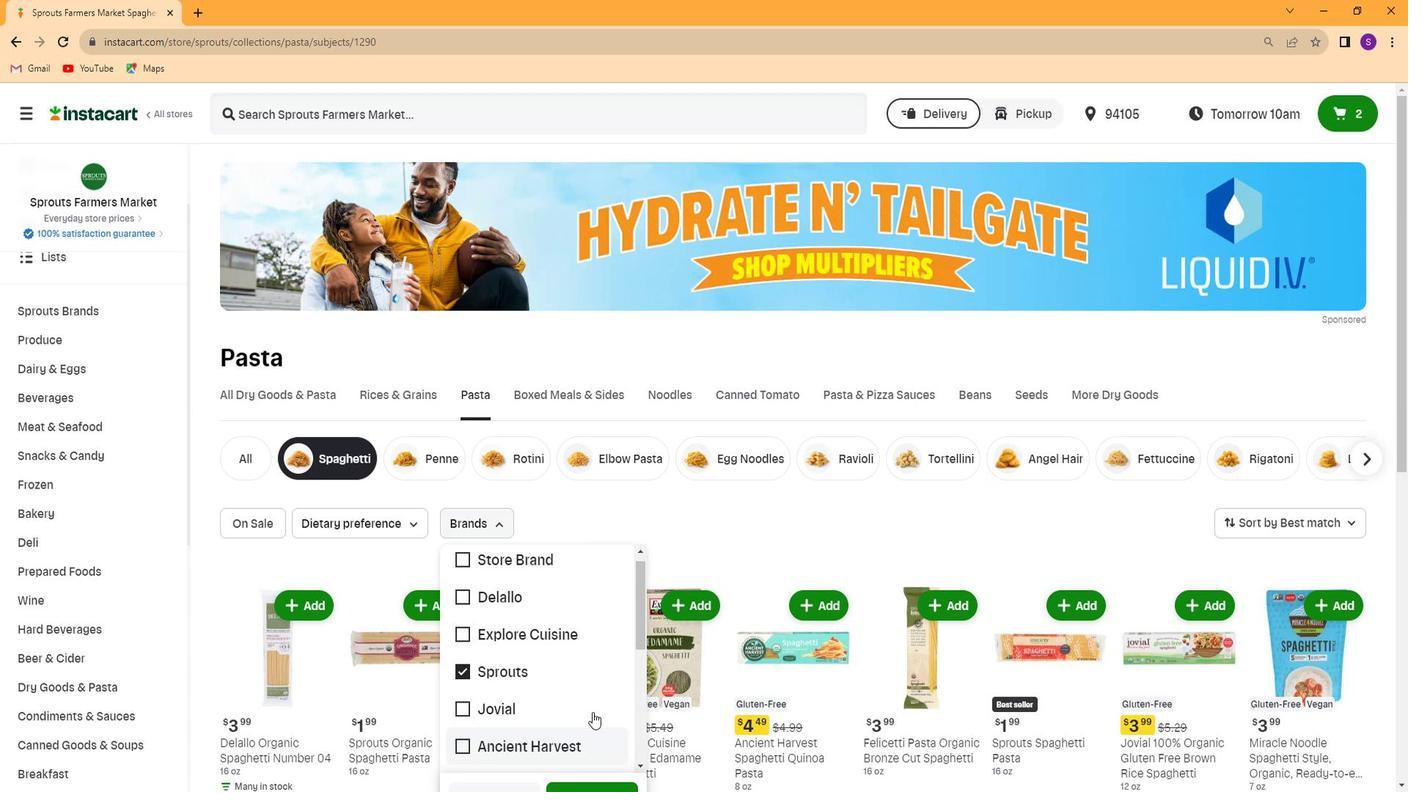 
Action: Mouse scrolled (605, 708) with delta (0, 0)
Screenshot: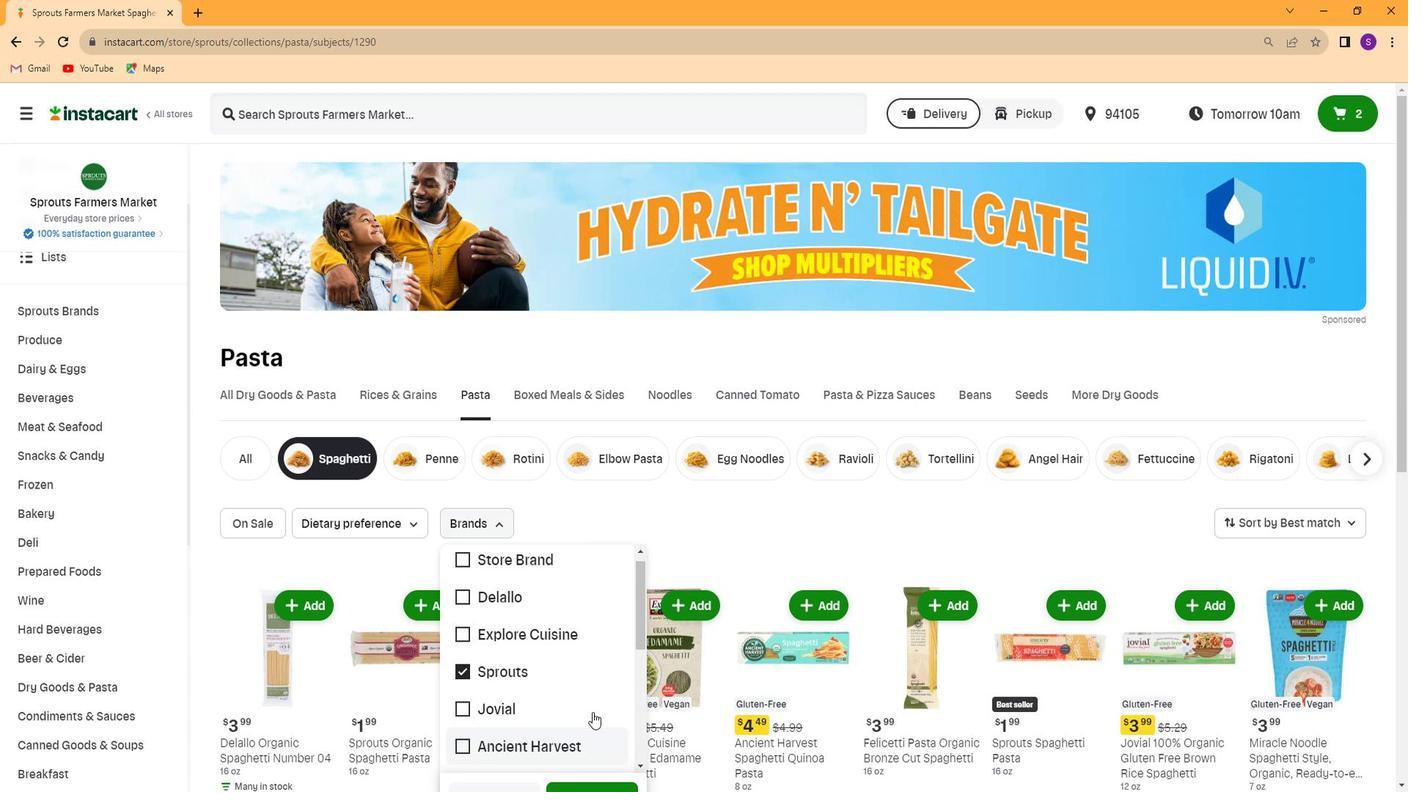 
Action: Mouse moved to (612, 670)
Screenshot: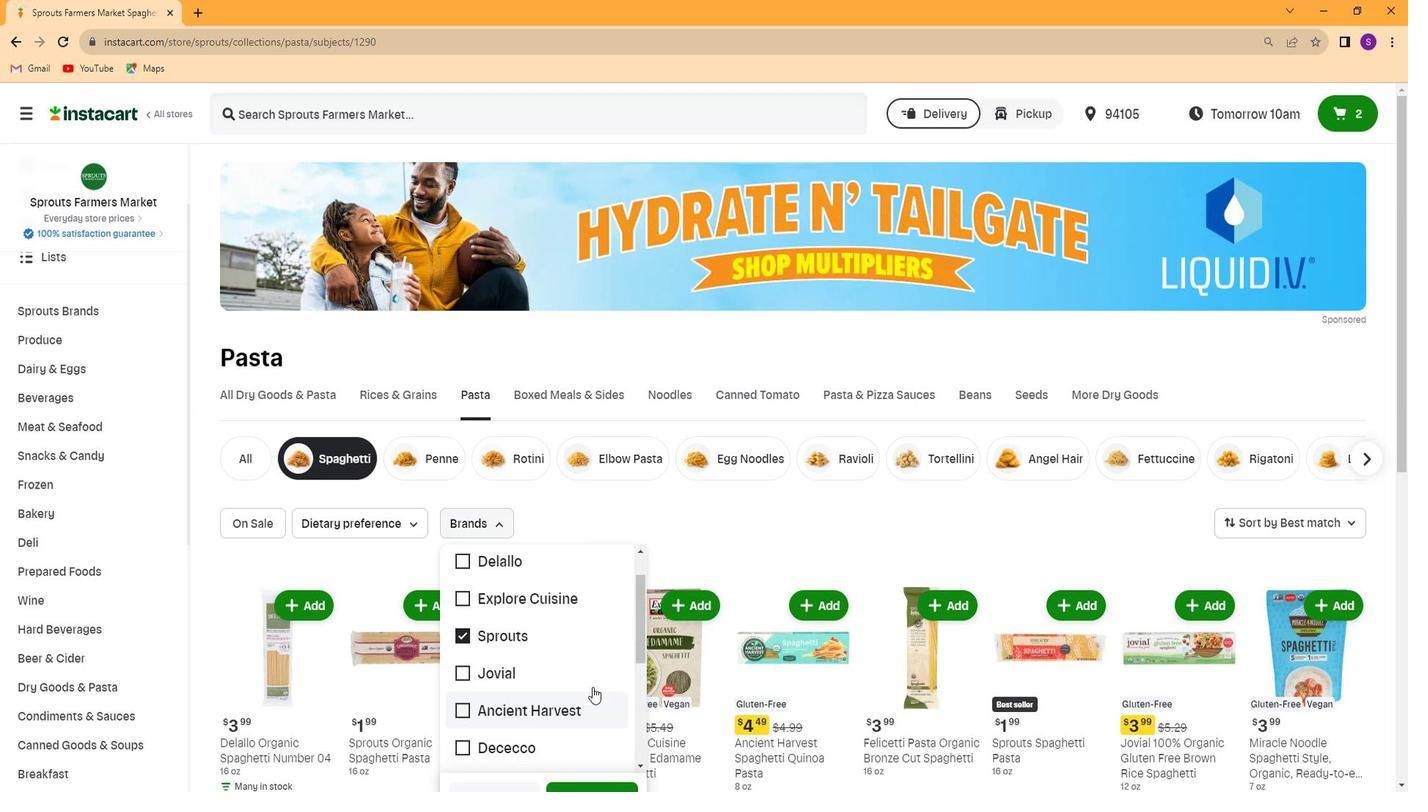 
Action: Mouse scrolled (612, 669) with delta (0, 0)
Screenshot: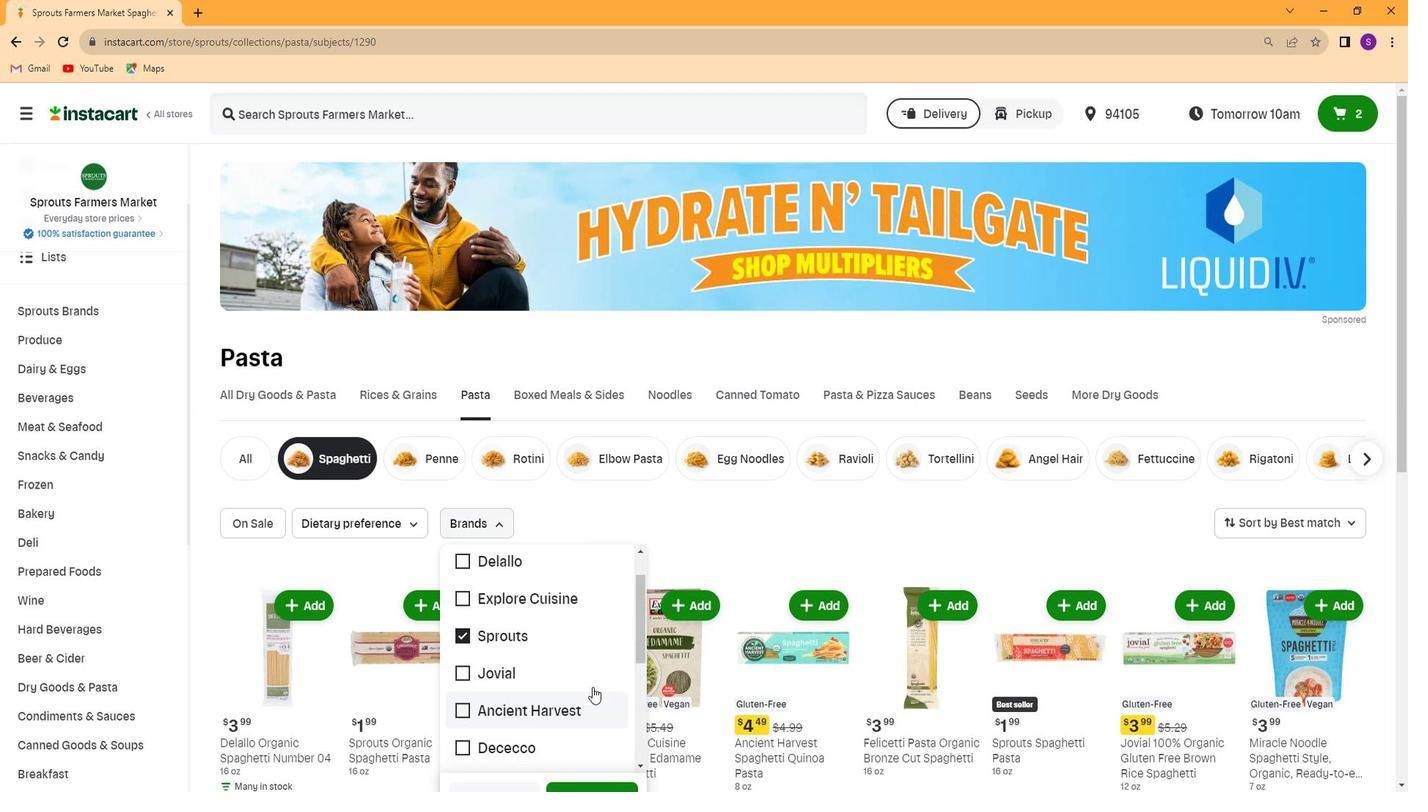 
Action: Mouse moved to (633, 647)
Screenshot: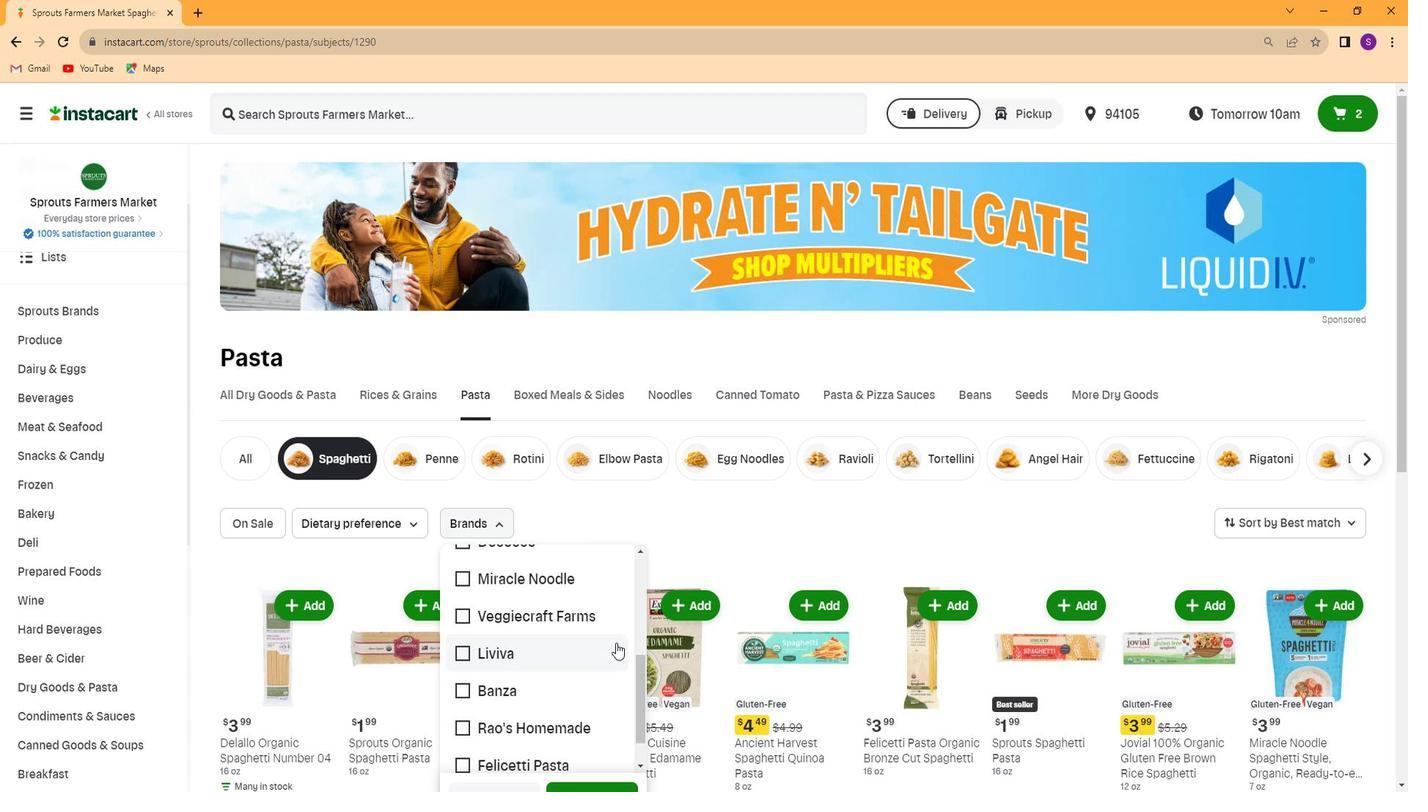 
Action: Mouse scrolled (633, 646) with delta (0, 0)
Screenshot: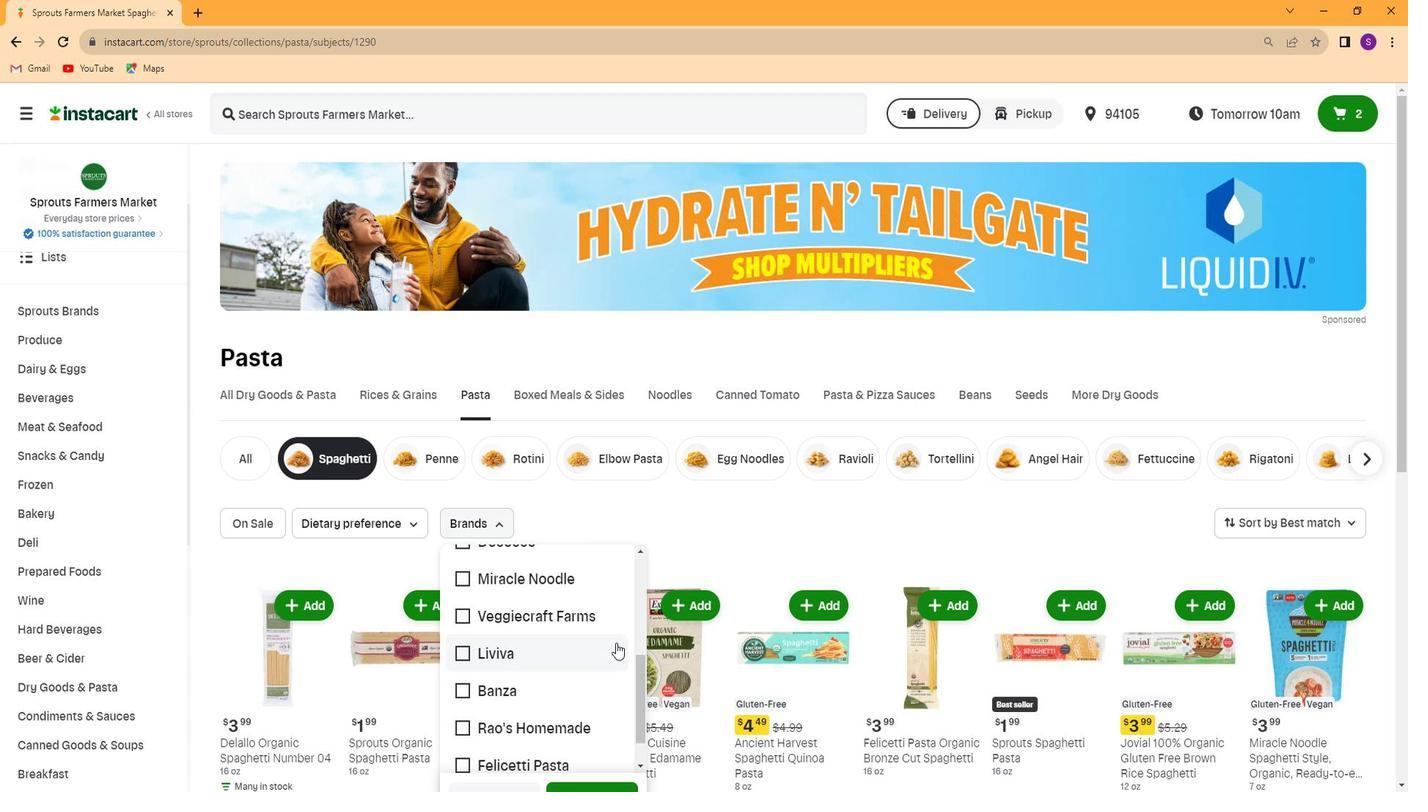 
Action: Mouse moved to (659, 631)
Screenshot: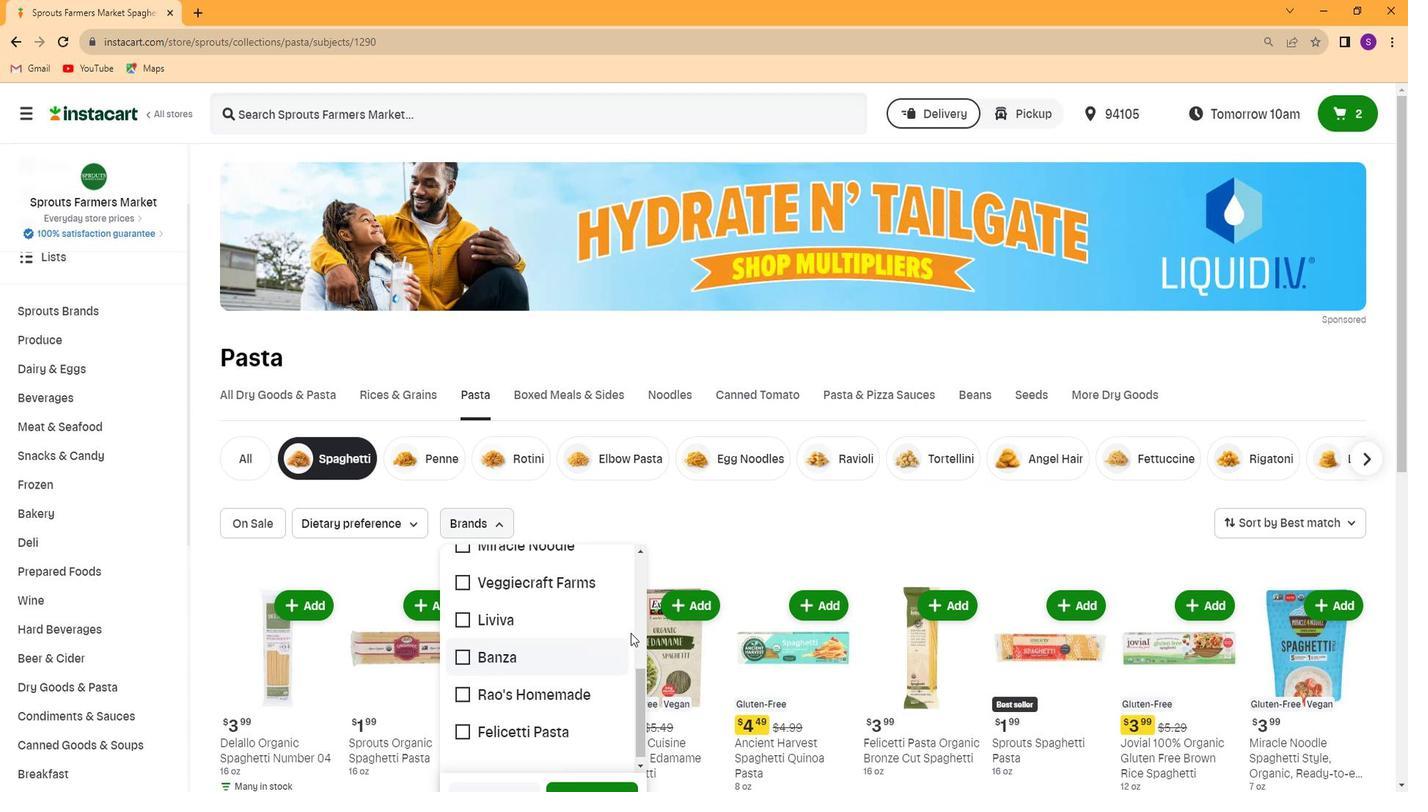 
Action: Mouse scrolled (659, 630) with delta (0, 0)
Screenshot: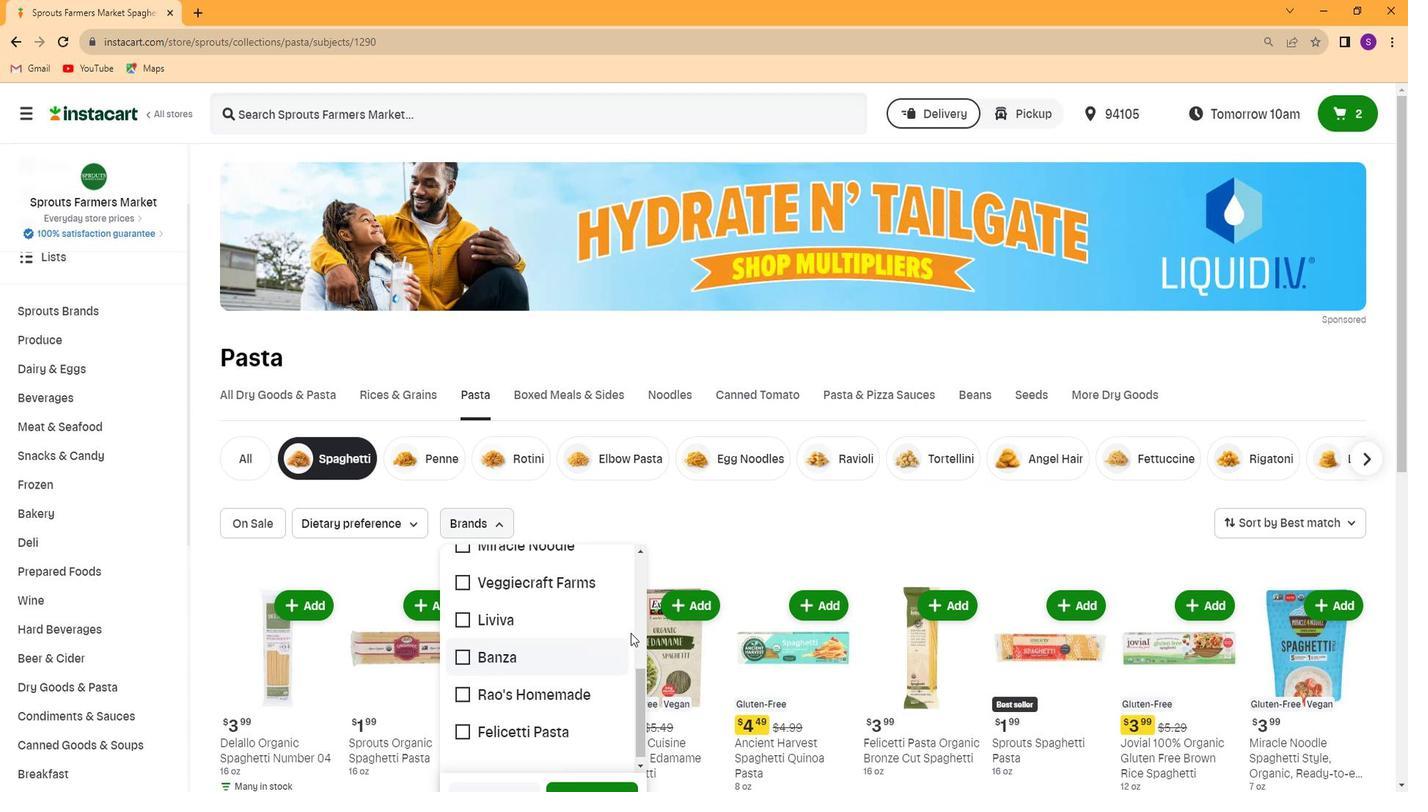 
Action: Mouse moved to (682, 624)
Screenshot: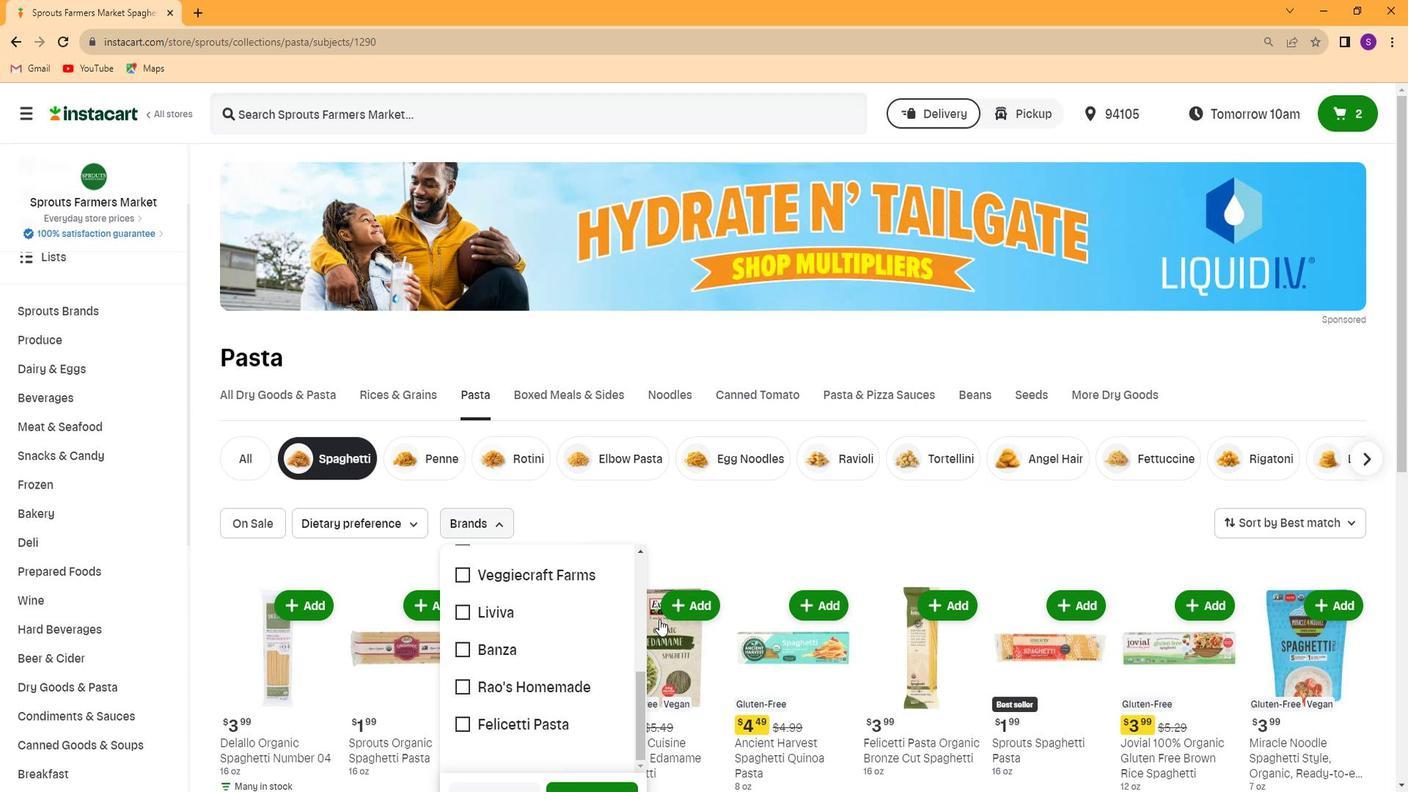 
Action: Mouse scrolled (682, 623) with delta (0, 0)
Screenshot: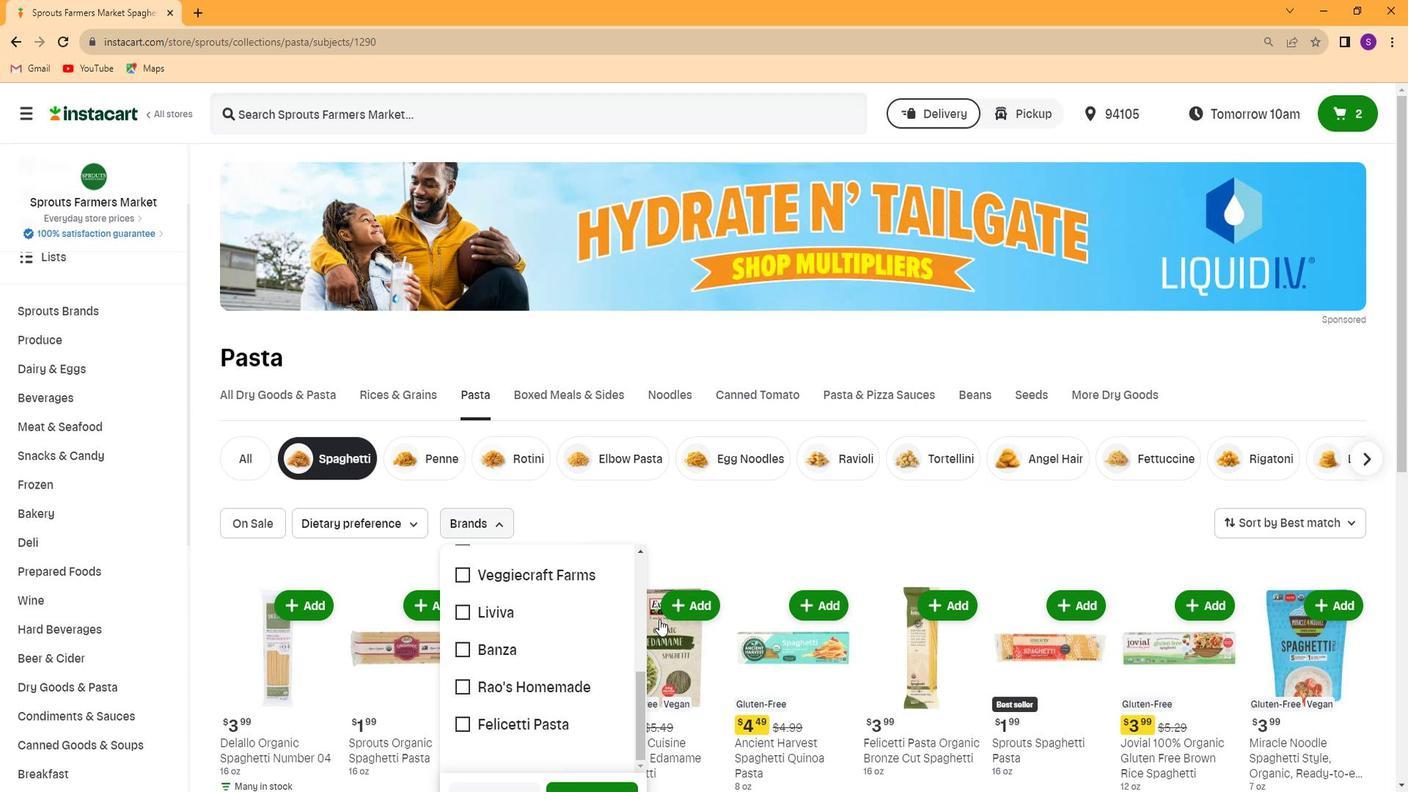 
Action: Mouse moved to (608, 721)
Screenshot: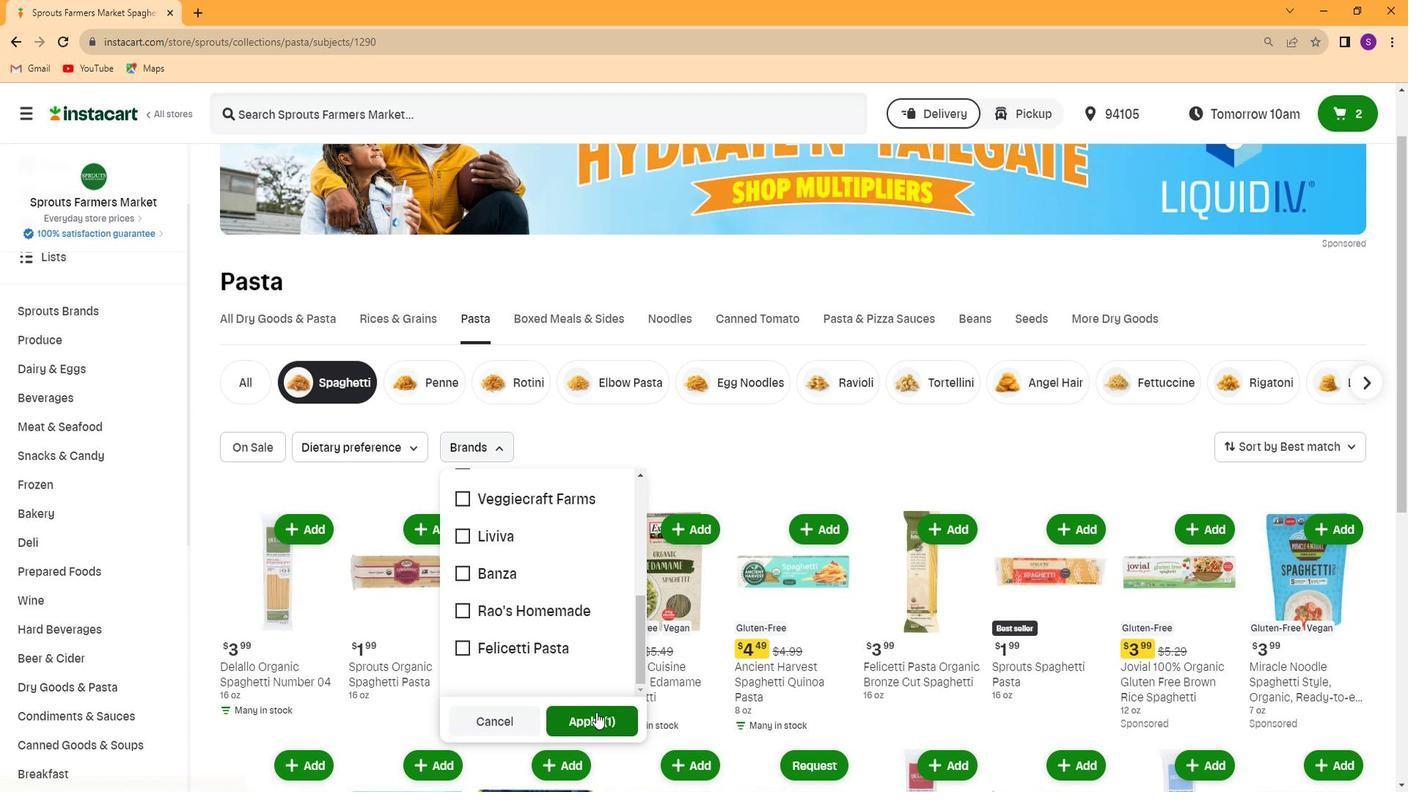 
Action: Mouse pressed left at (608, 721)
Screenshot: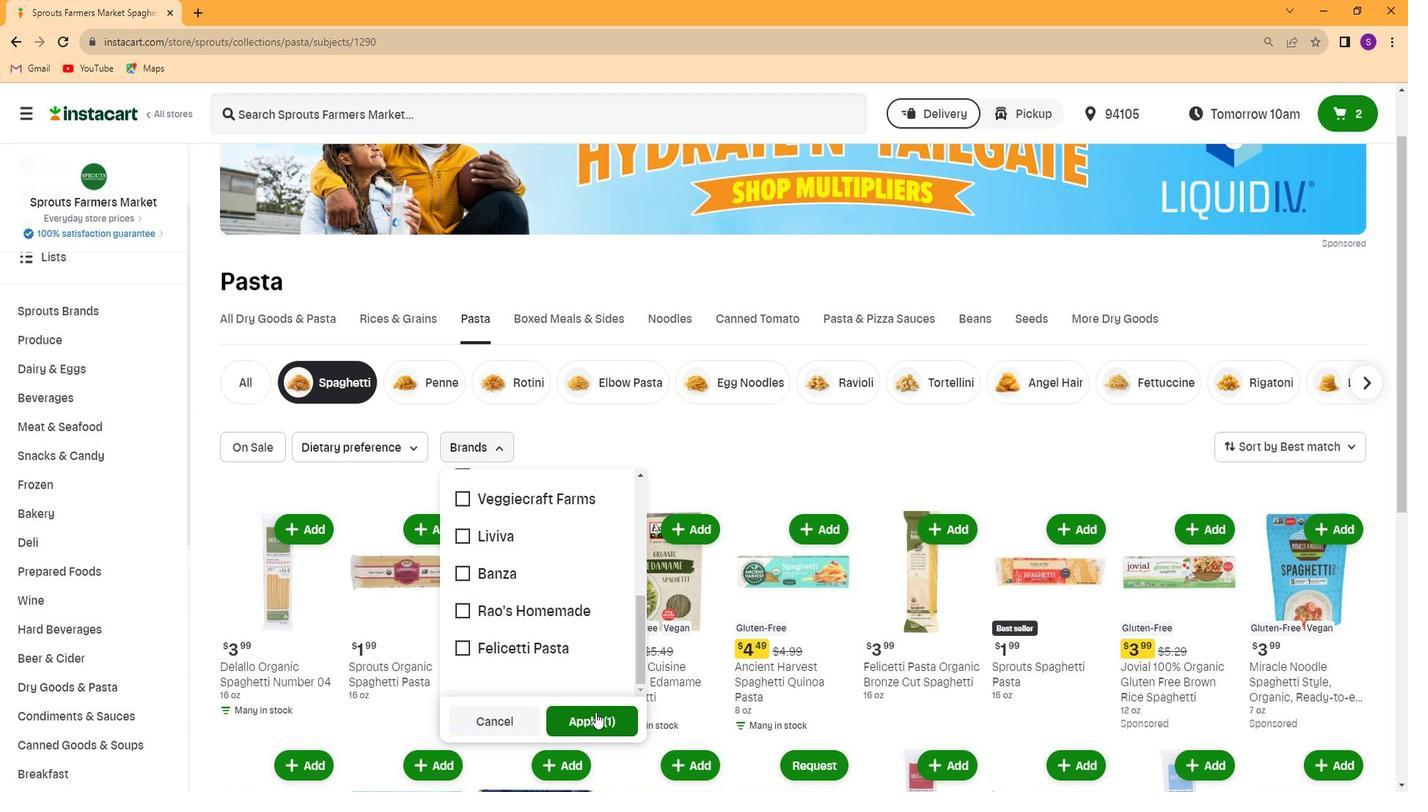 
Action: Mouse moved to (739, 528)
Screenshot: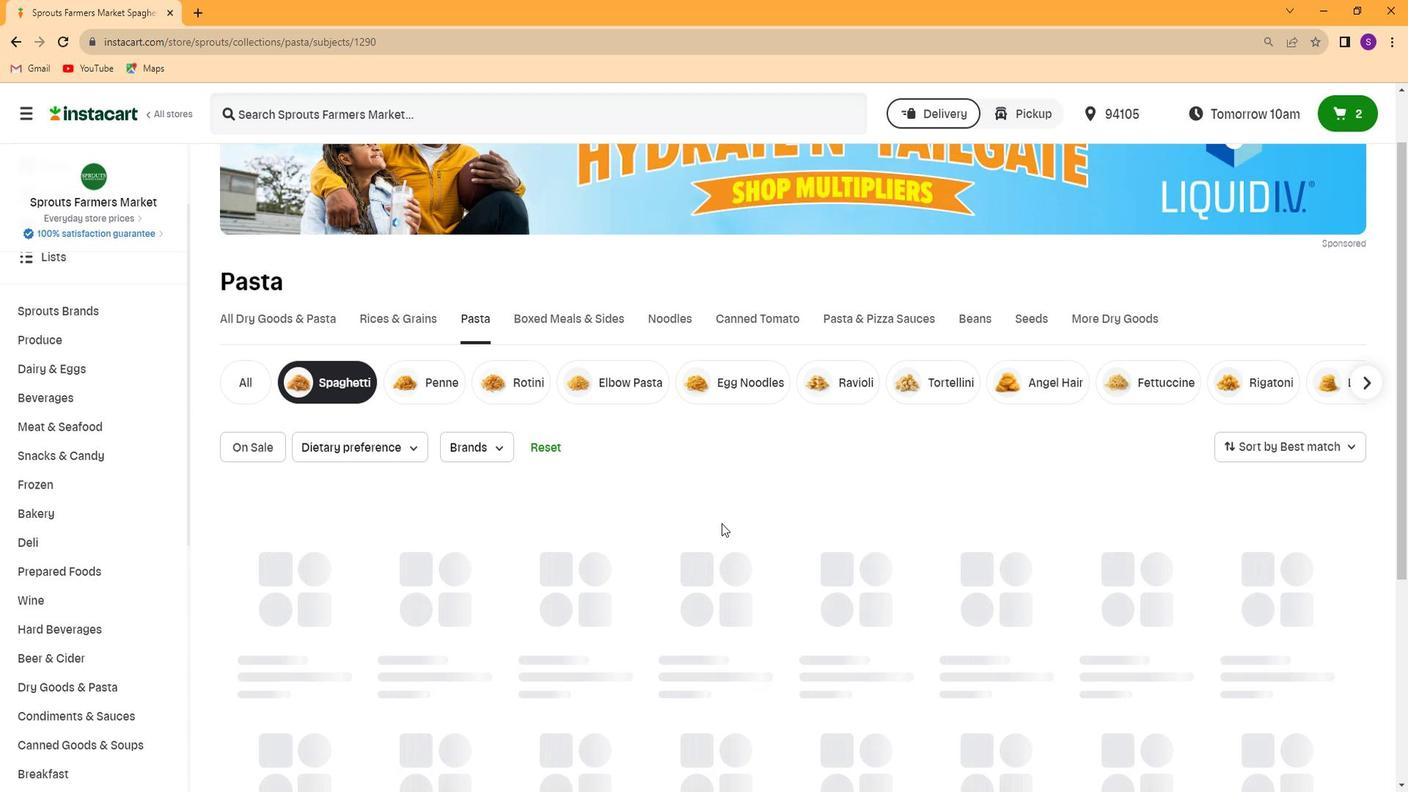 
